 Task: Look for space in Santo Tomé, Argentina from 4th June, 2023 to 8th June, 2023 for 2 adults in price range Rs.8000 to Rs.16000. Place can be private room with 1  bedroom having 1 bed and 1 bathroom. Property type can be house, flat, guest house, hotel. Amenities needed are: heating. Booking option can be shelf check-in. Required host language is English.
Action: Mouse moved to (378, 79)
Screenshot: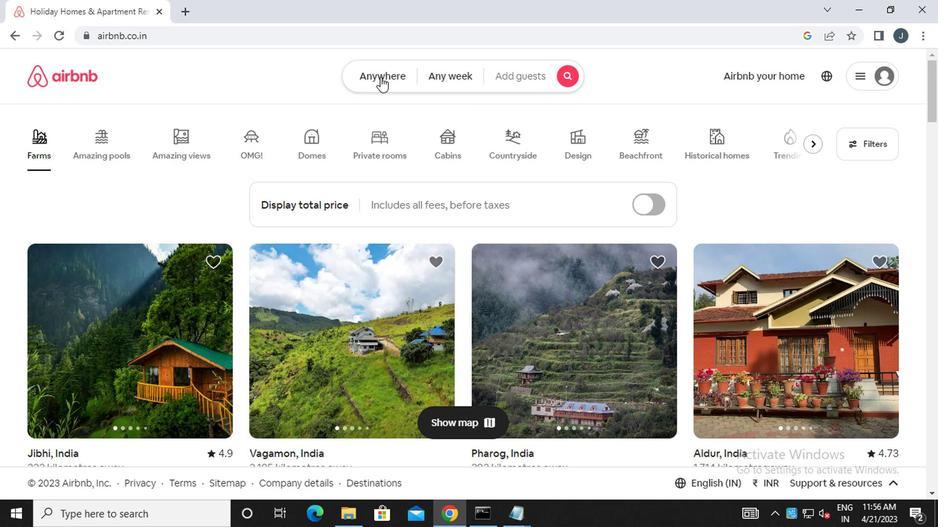 
Action: Mouse pressed left at (378, 79)
Screenshot: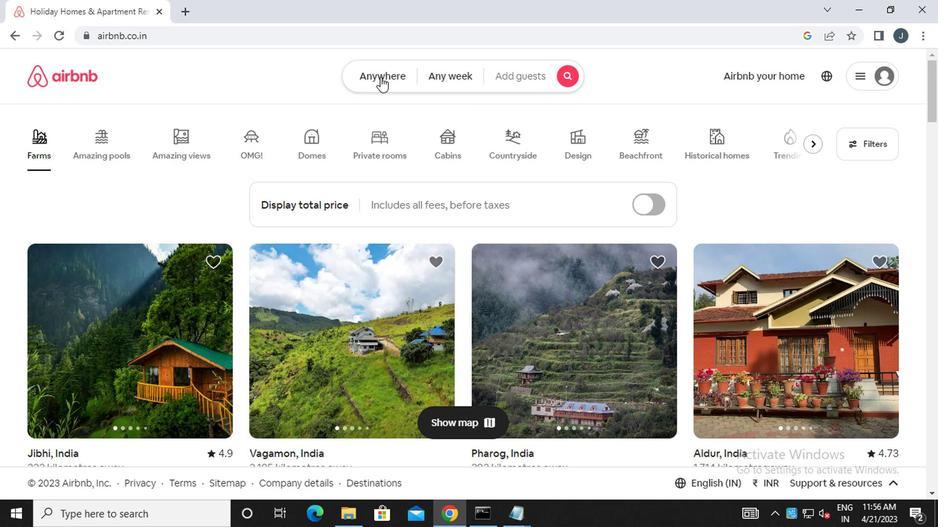 
Action: Mouse moved to (227, 136)
Screenshot: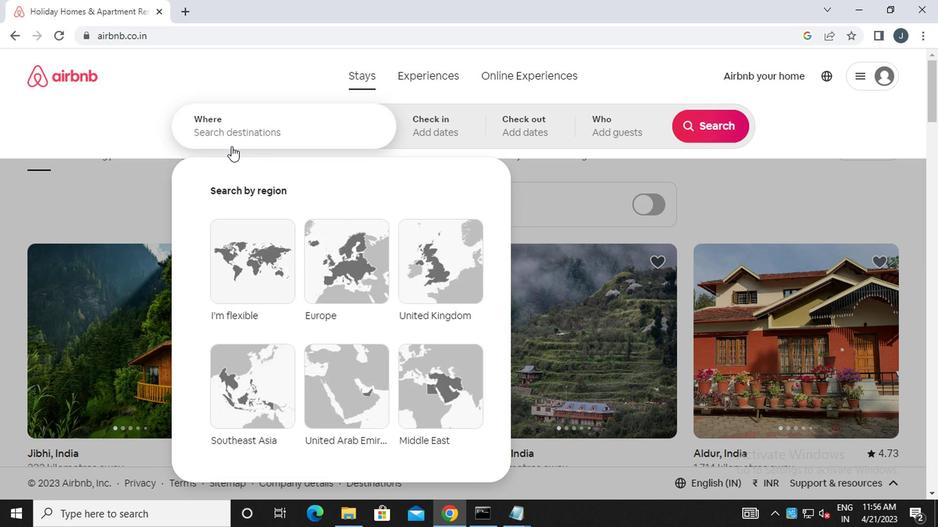 
Action: Mouse pressed left at (227, 136)
Screenshot: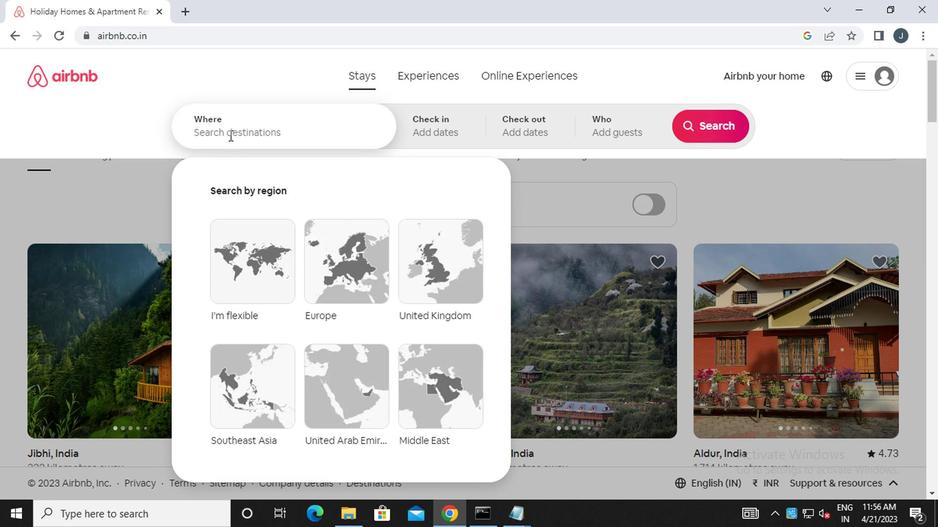 
Action: Key pressed <Key.caps_lock><Key.caps_lock>sa<Key.backspace><Key.caps_lock>anto<Key.space><Key.caps_lock>t<Key.caps_lock>ome,<Key.space><Key.caps_lock>a<Key.caps_lock>rgentina
Screenshot: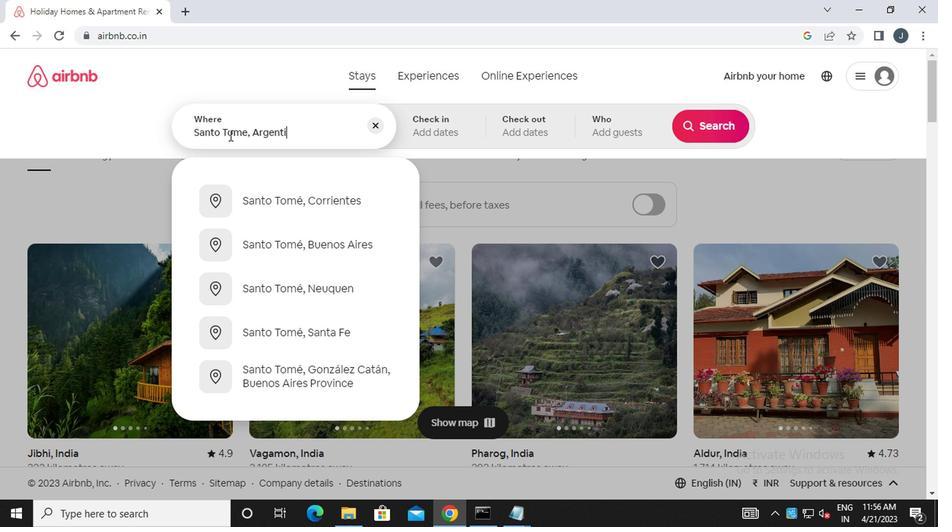 
Action: Mouse moved to (428, 136)
Screenshot: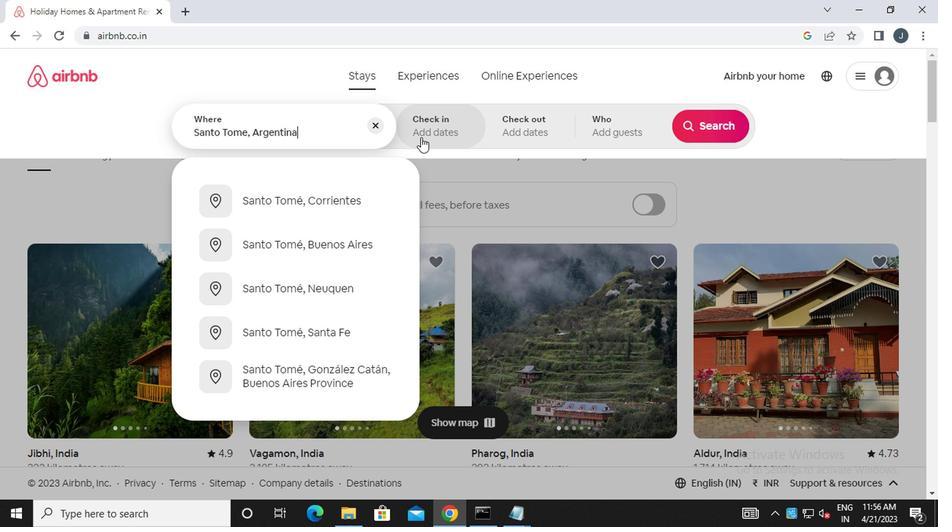 
Action: Mouse pressed left at (428, 136)
Screenshot: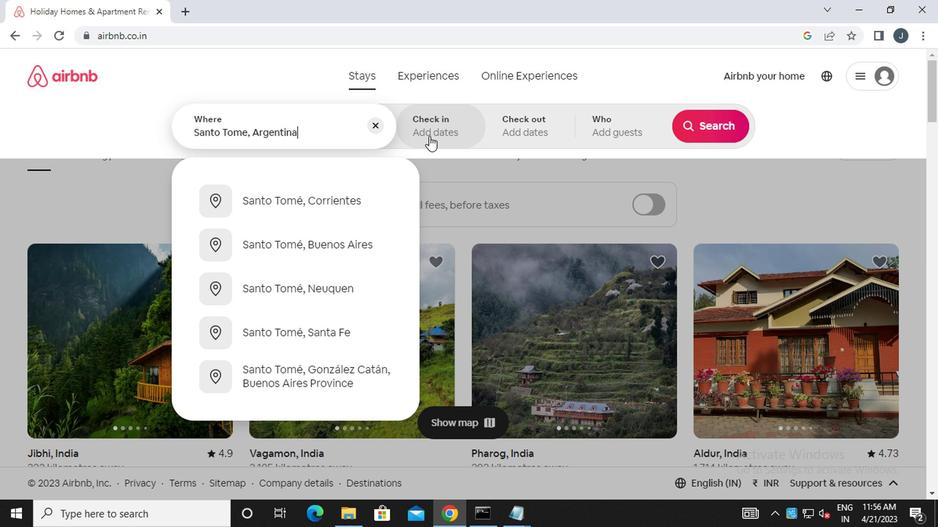 
Action: Mouse moved to (696, 239)
Screenshot: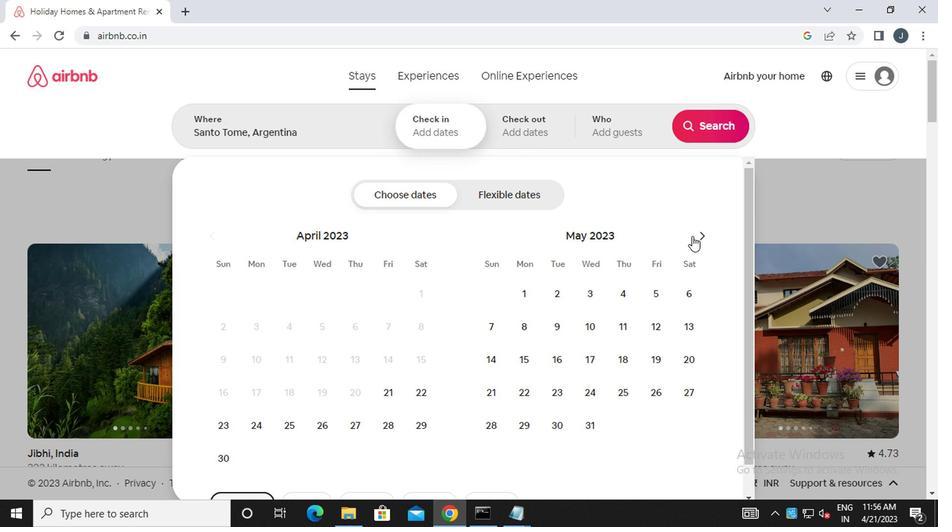 
Action: Mouse pressed left at (696, 239)
Screenshot: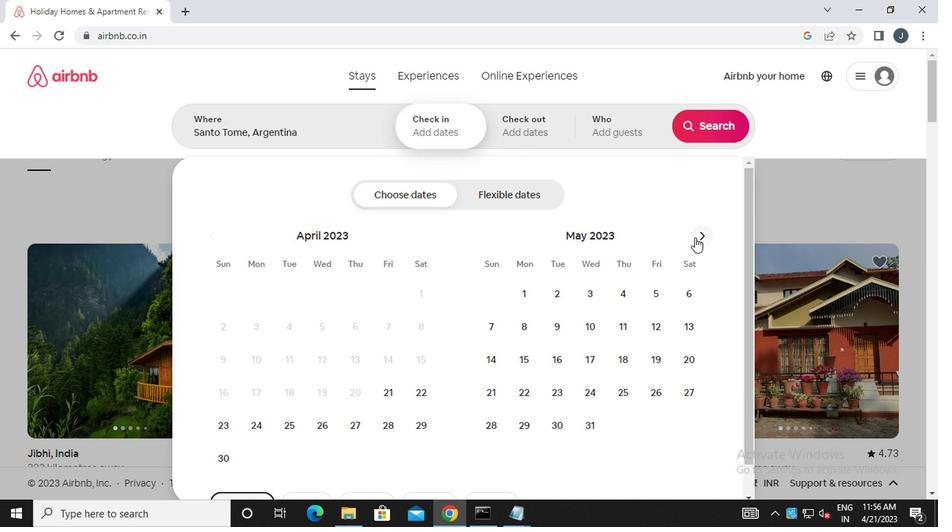 
Action: Mouse moved to (498, 328)
Screenshot: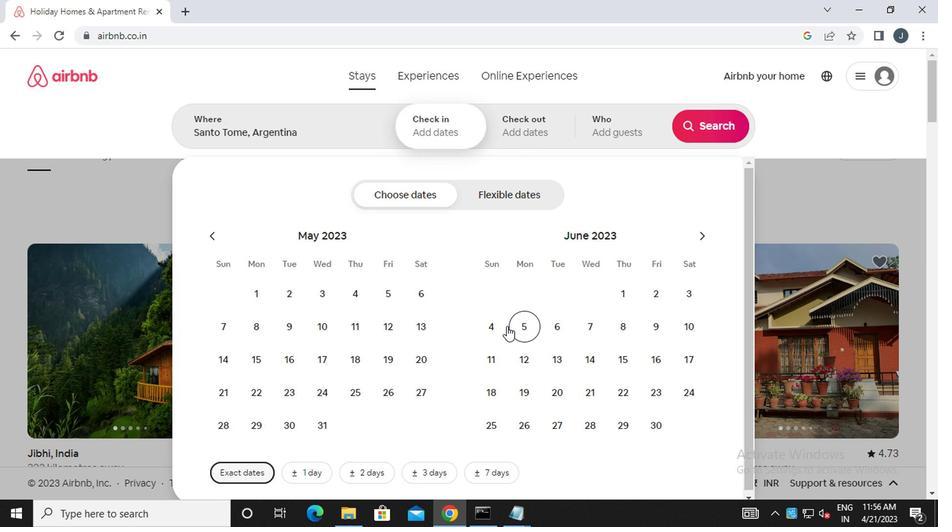 
Action: Mouse pressed left at (498, 328)
Screenshot: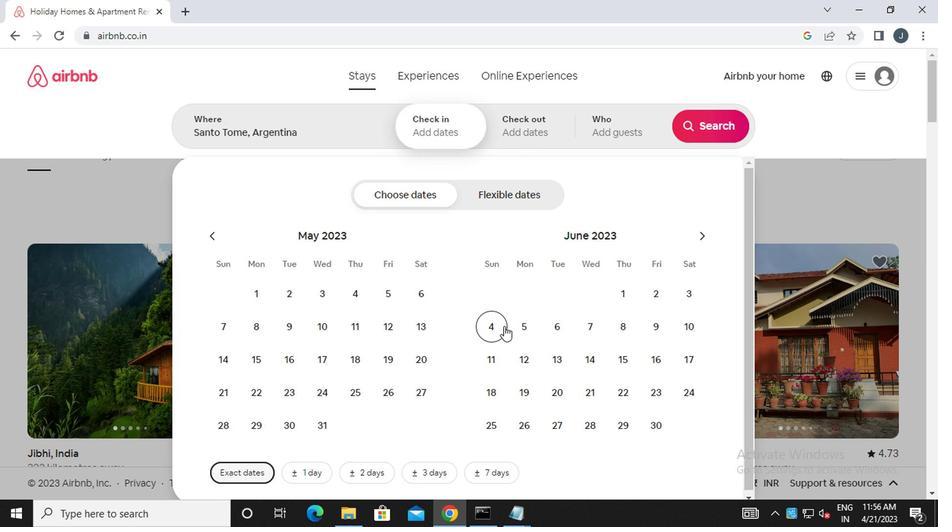 
Action: Mouse moved to (607, 335)
Screenshot: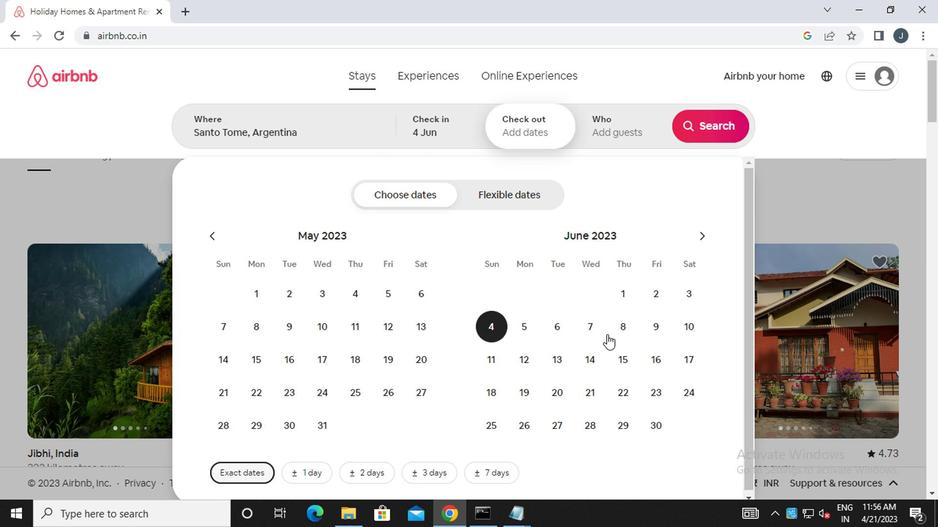
Action: Mouse pressed left at (607, 335)
Screenshot: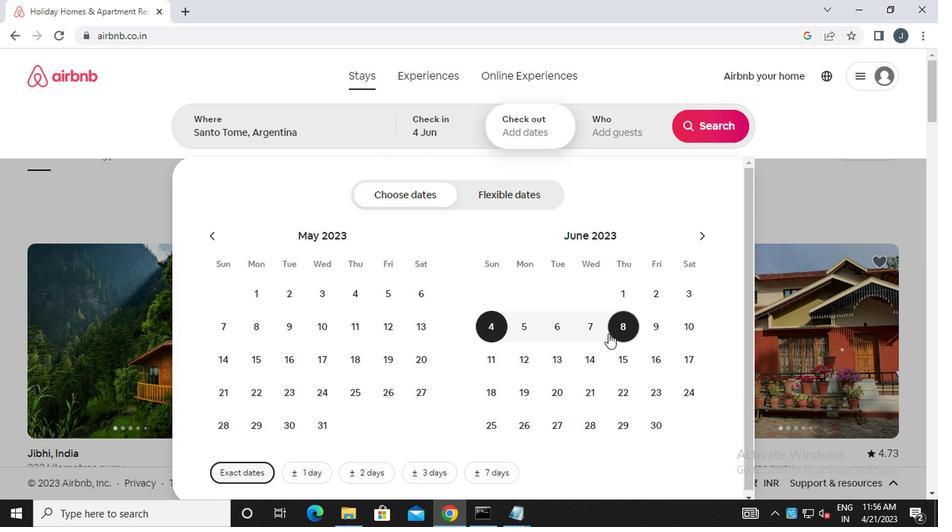 
Action: Mouse moved to (625, 138)
Screenshot: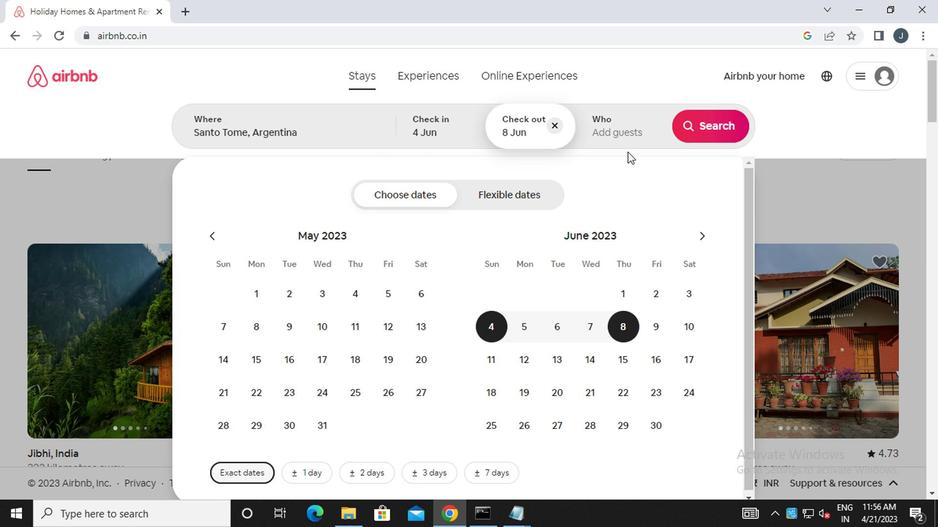 
Action: Mouse pressed left at (625, 138)
Screenshot: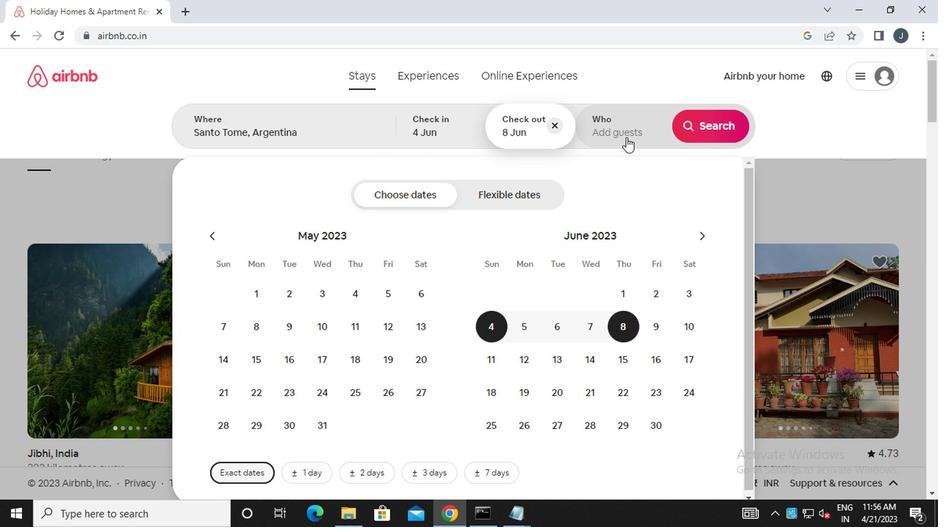 
Action: Mouse moved to (710, 203)
Screenshot: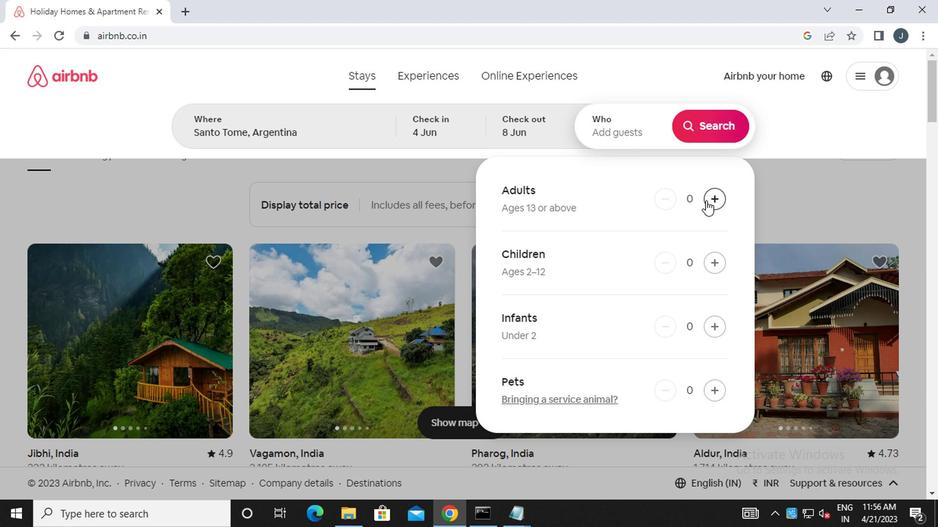 
Action: Mouse pressed left at (710, 203)
Screenshot: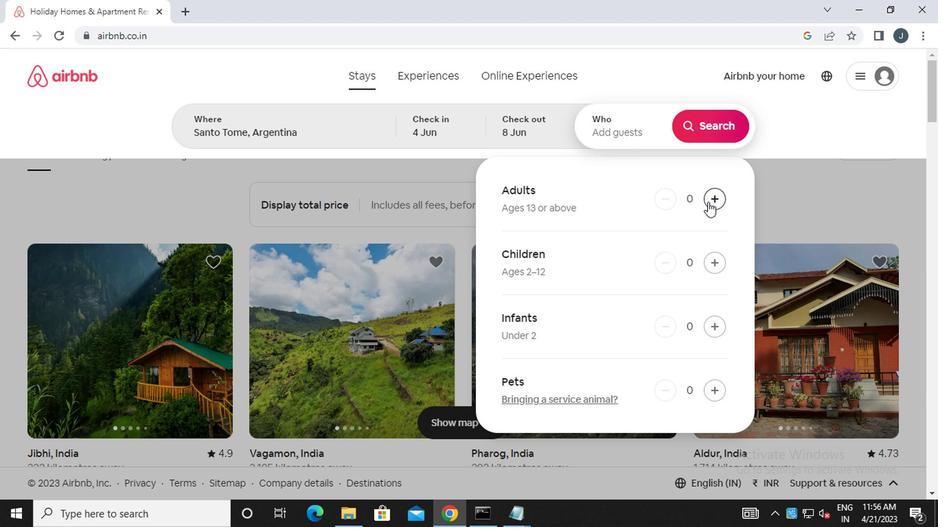 
Action: Mouse moved to (713, 204)
Screenshot: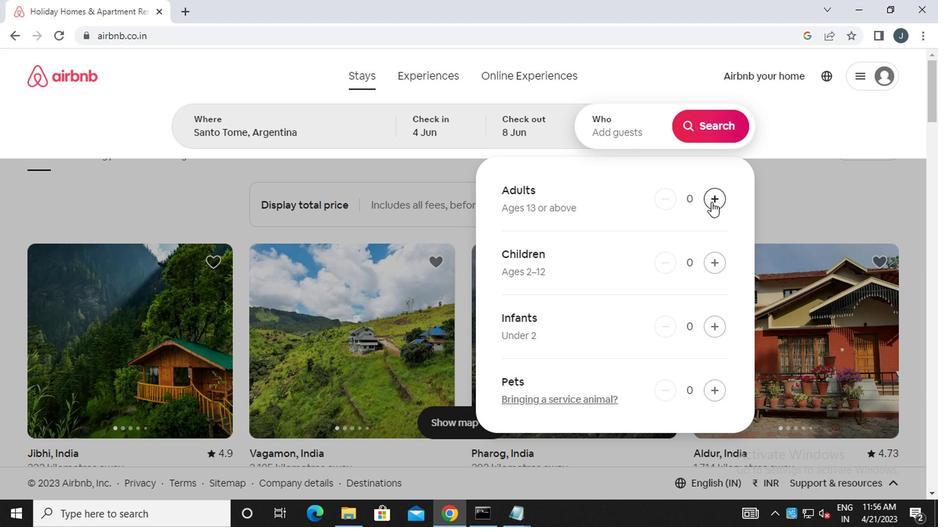 
Action: Mouse pressed left at (713, 204)
Screenshot: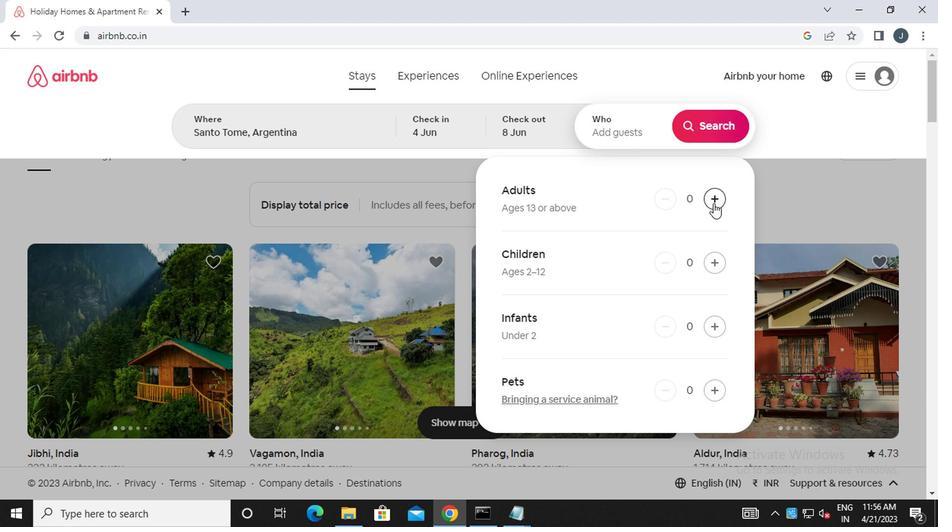 
Action: Mouse moved to (716, 130)
Screenshot: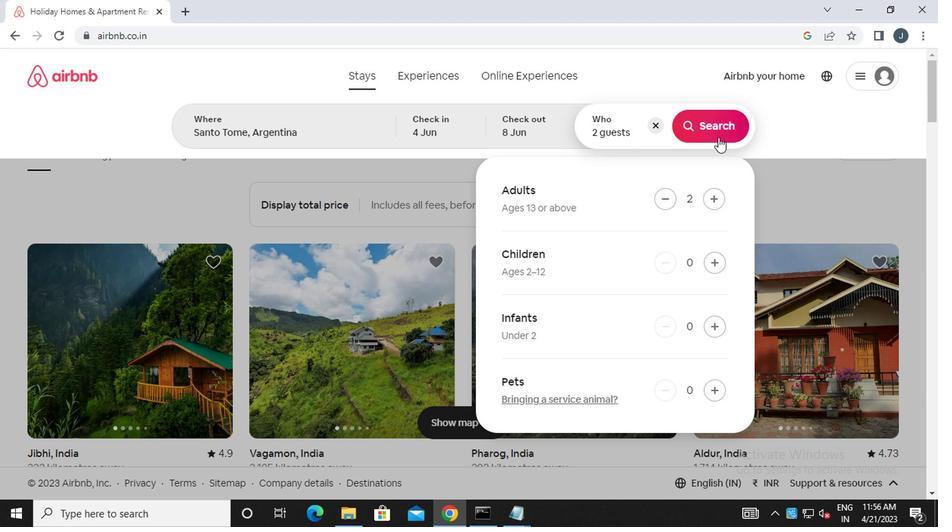 
Action: Mouse pressed left at (716, 130)
Screenshot: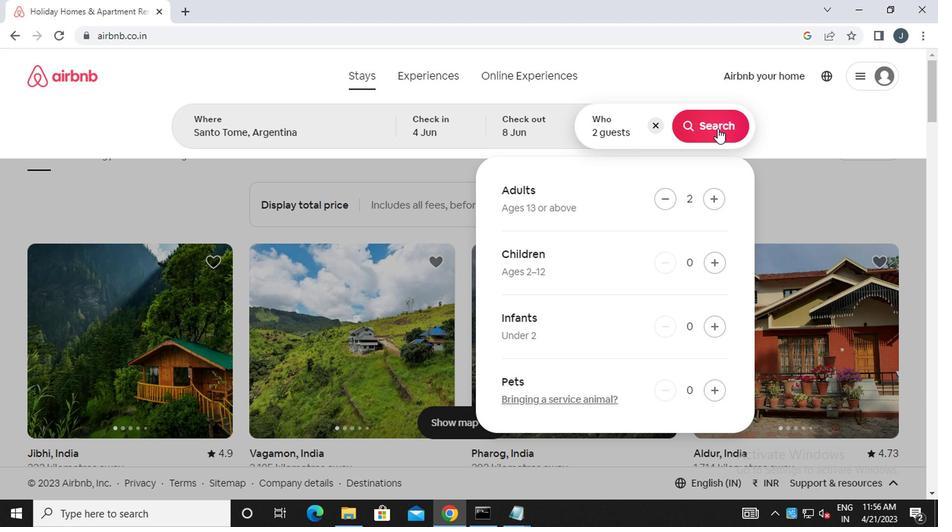 
Action: Mouse moved to (884, 134)
Screenshot: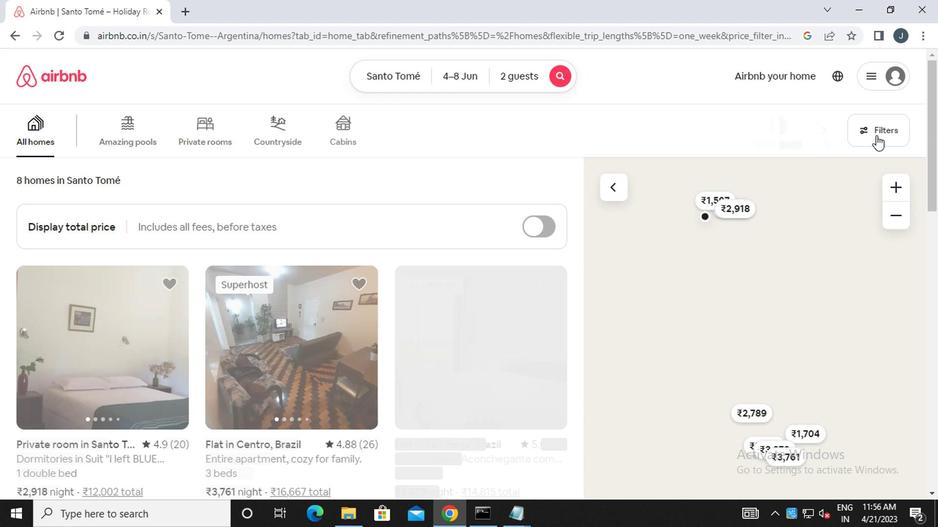 
Action: Mouse pressed left at (884, 134)
Screenshot: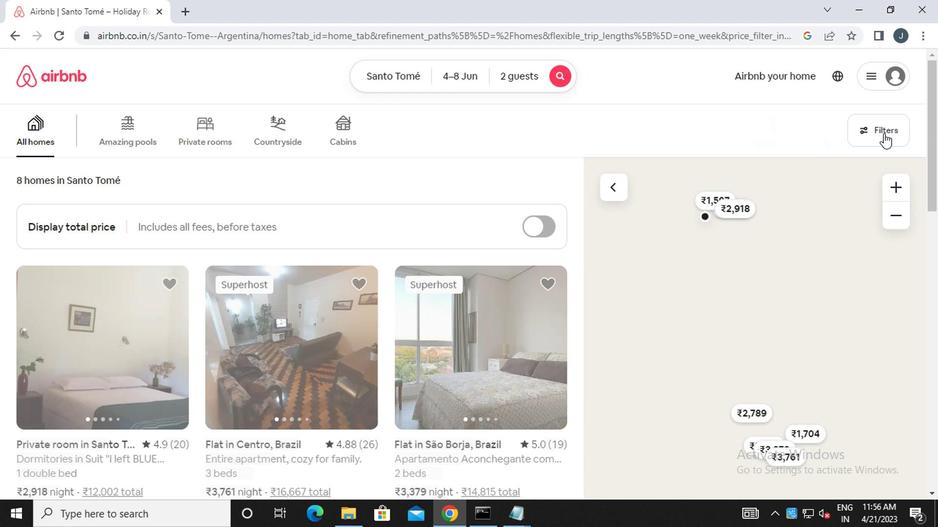
Action: Mouse moved to (303, 307)
Screenshot: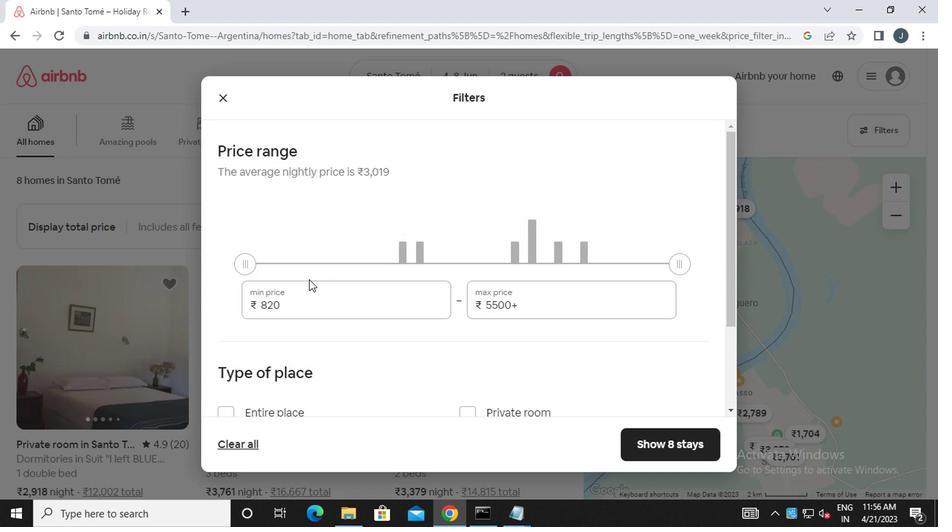 
Action: Mouse pressed left at (303, 307)
Screenshot: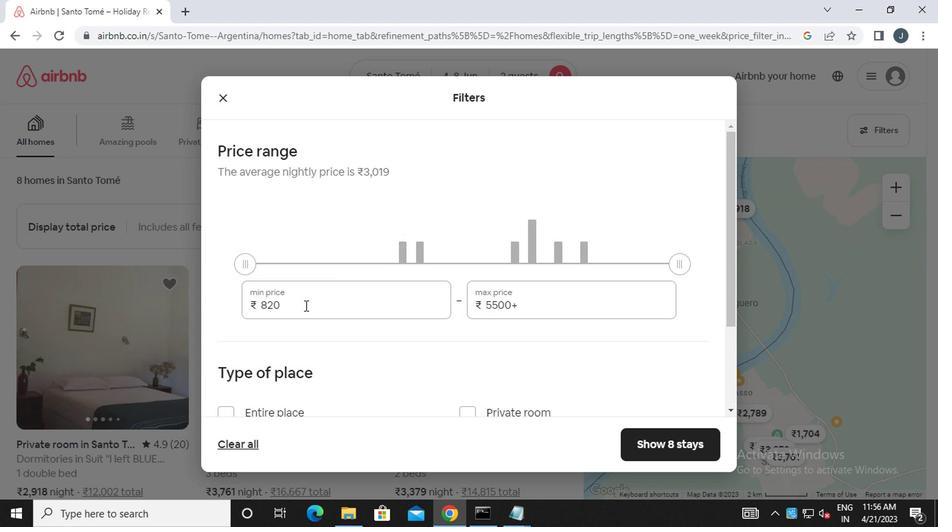 
Action: Mouse moved to (302, 307)
Screenshot: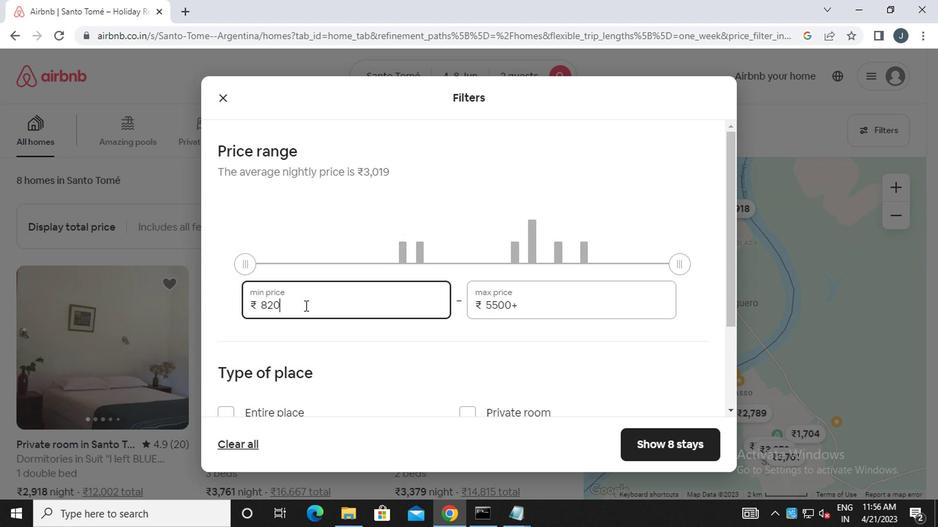 
Action: Key pressed <Key.backspace><Key.backspace><Key.backspace><Key.backspace><Key.backspace>8000
Screenshot: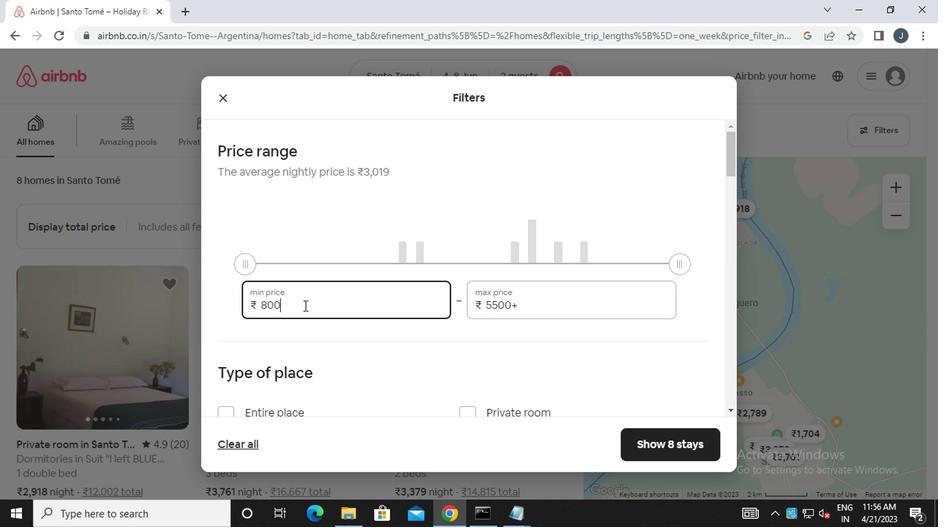 
Action: Mouse moved to (580, 305)
Screenshot: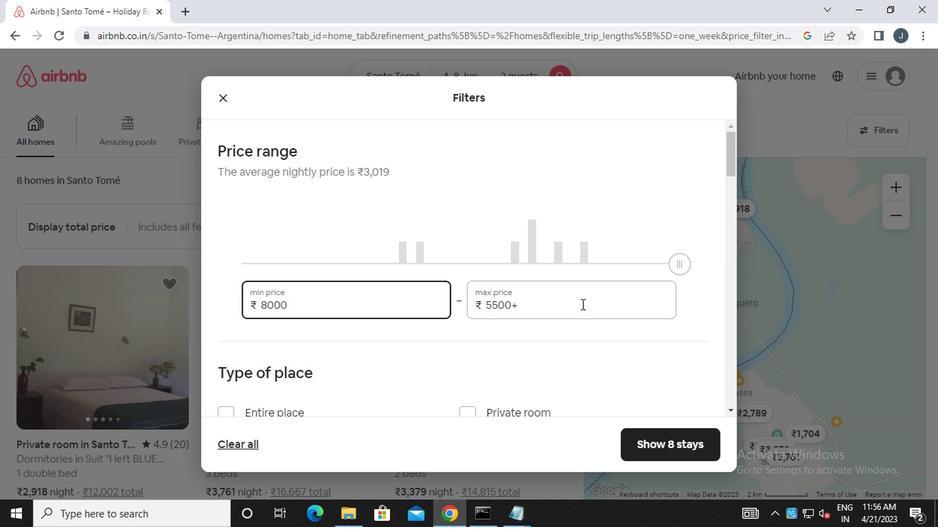 
Action: Mouse pressed left at (580, 305)
Screenshot: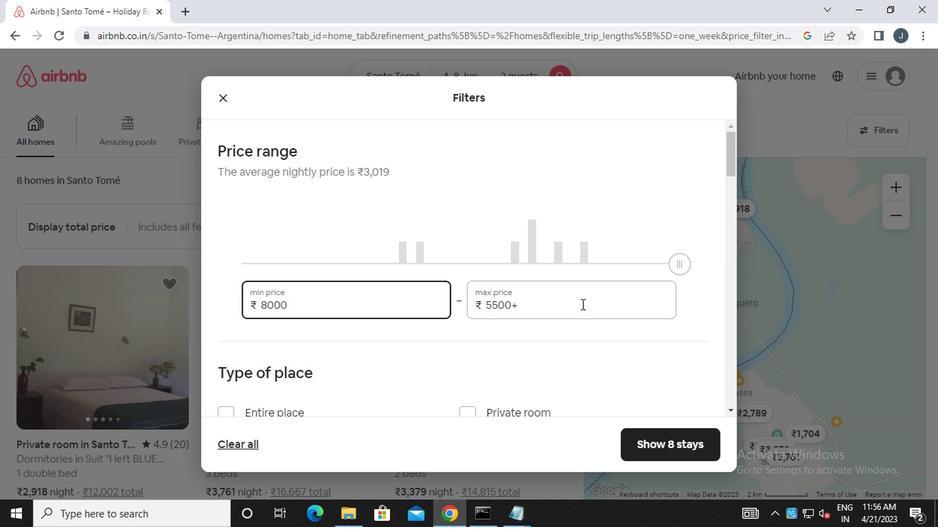 
Action: Mouse moved to (537, 253)
Screenshot: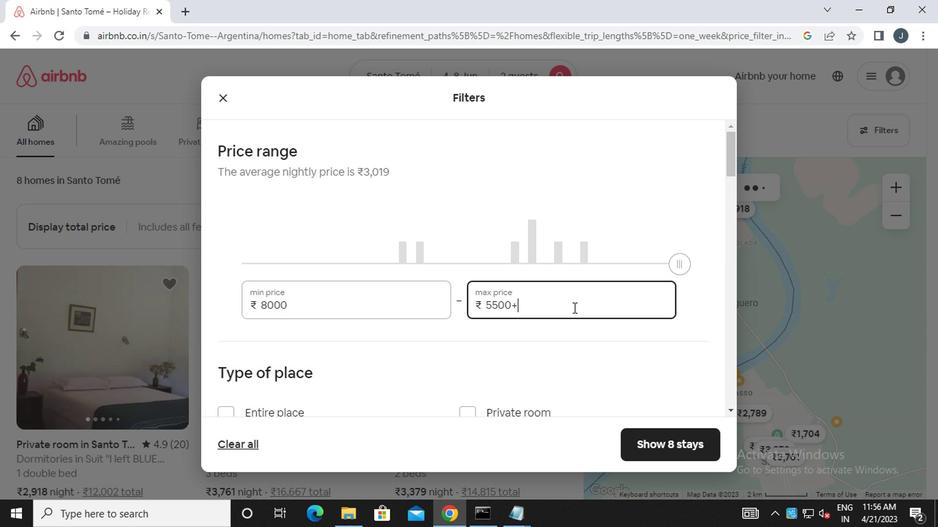 
Action: Key pressed <Key.backspace><Key.backspace><Key.backspace><Key.backspace><Key.backspace><Key.backspace><Key.backspace><Key.backspace><Key.backspace><Key.backspace><Key.backspace>16000
Screenshot: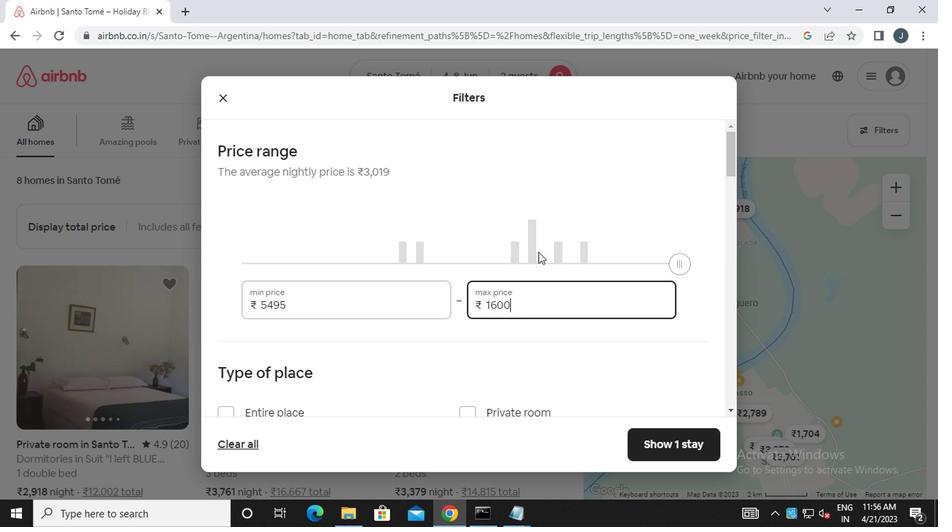 
Action: Mouse moved to (499, 248)
Screenshot: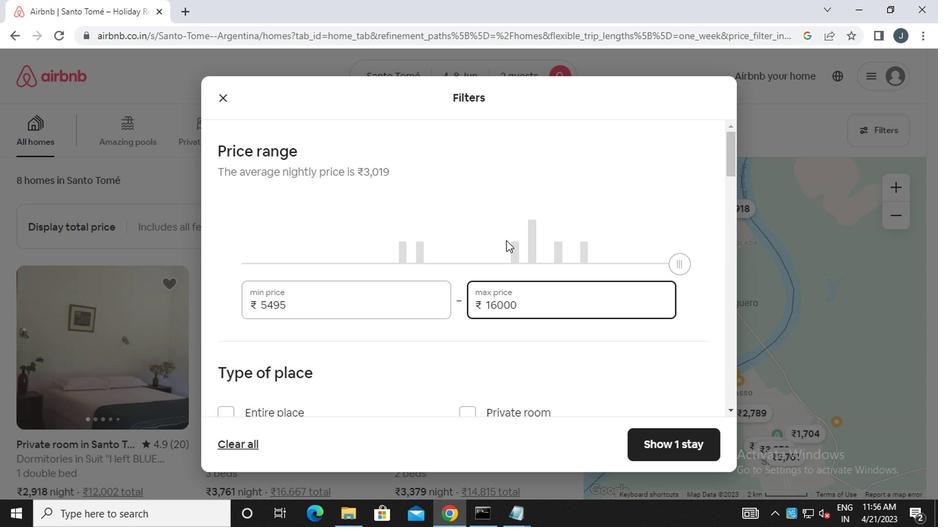 
Action: Mouse scrolled (499, 247) with delta (0, 0)
Screenshot: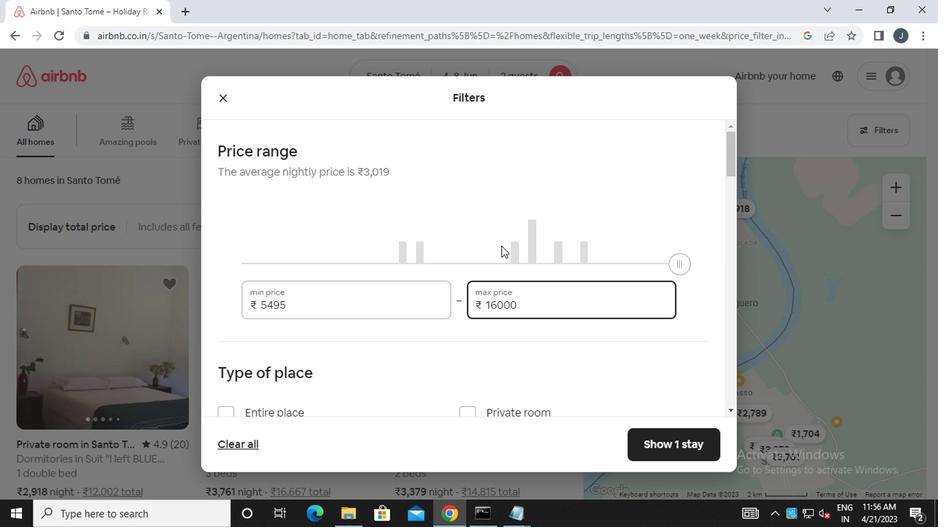 
Action: Mouse moved to (499, 248)
Screenshot: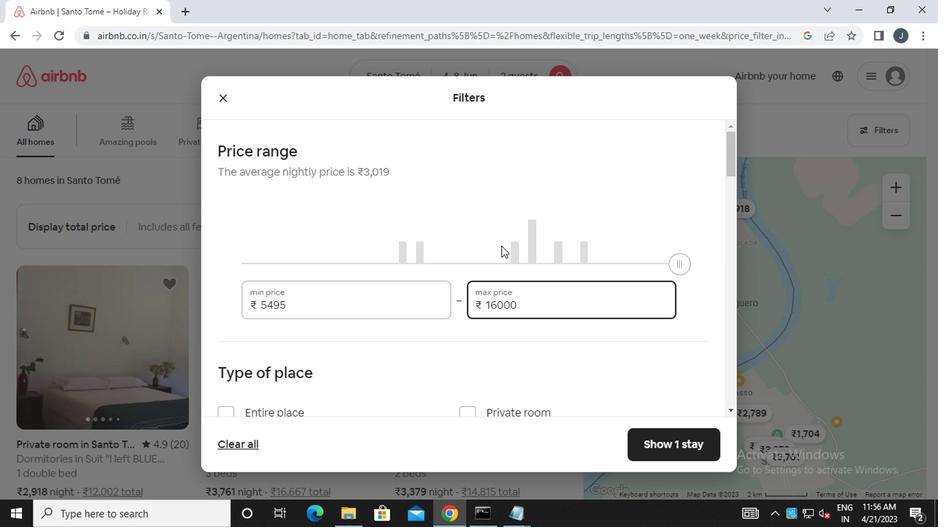 
Action: Mouse scrolled (499, 247) with delta (0, 0)
Screenshot: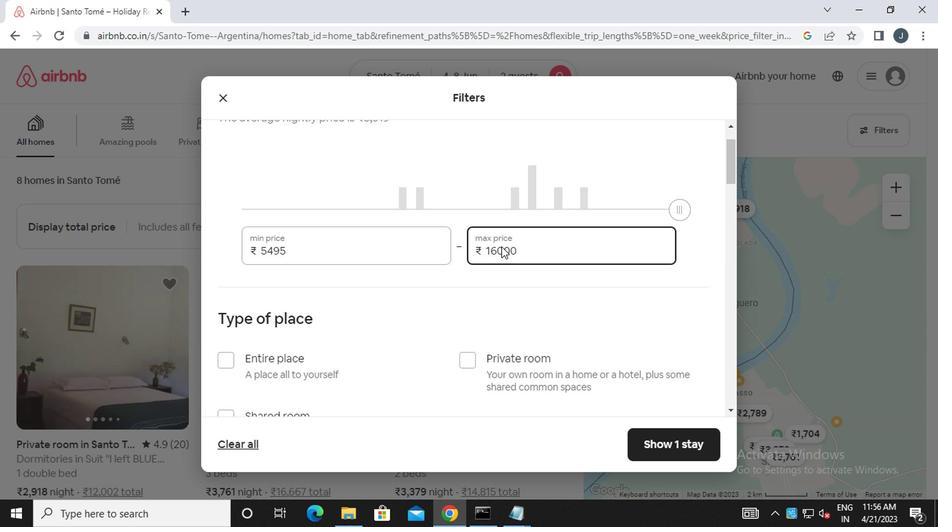 
Action: Mouse scrolled (499, 247) with delta (0, 0)
Screenshot: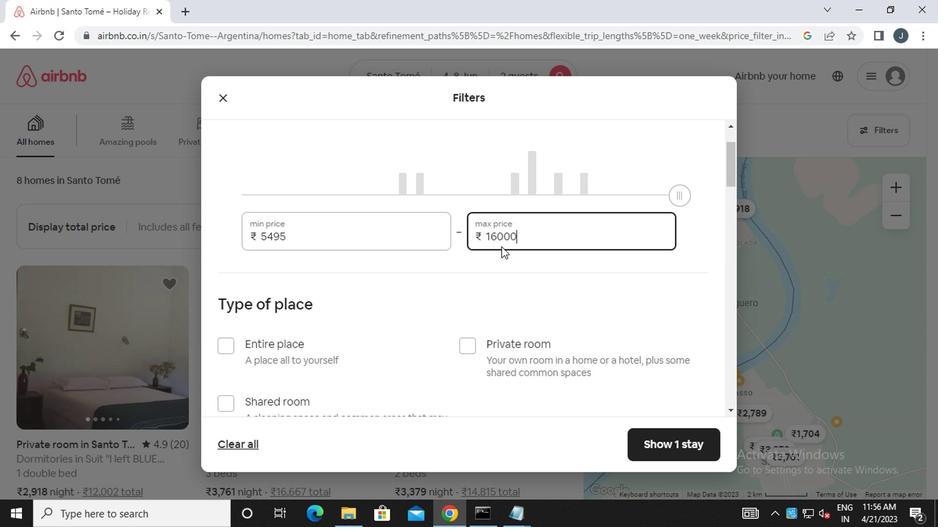 
Action: Mouse moved to (486, 215)
Screenshot: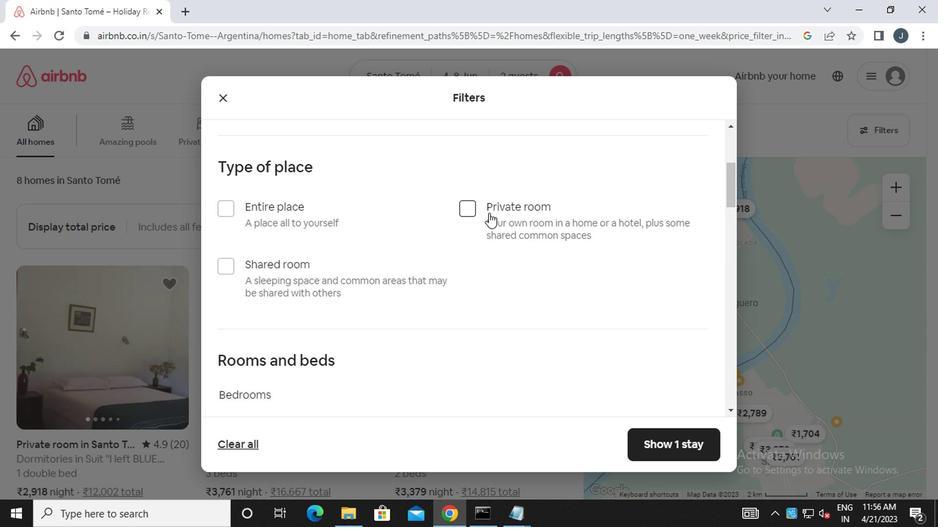
Action: Mouse pressed left at (486, 215)
Screenshot: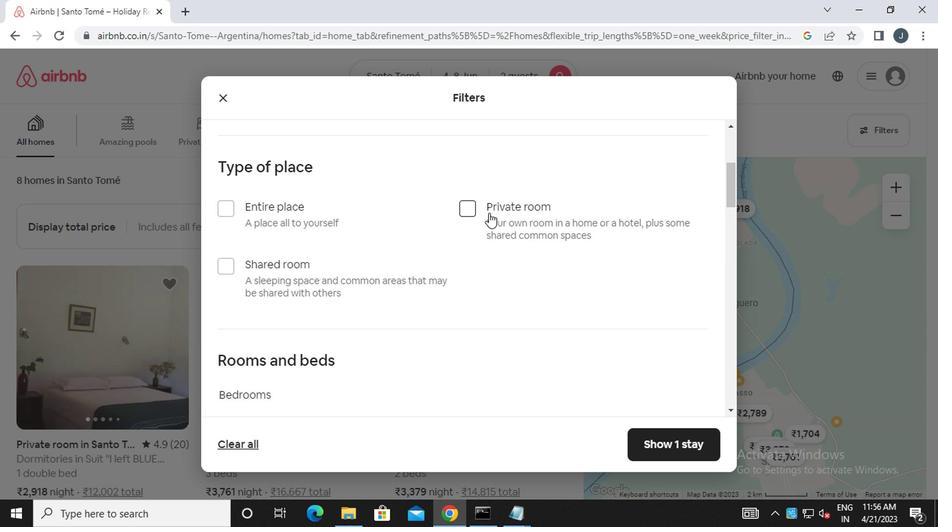 
Action: Mouse moved to (303, 278)
Screenshot: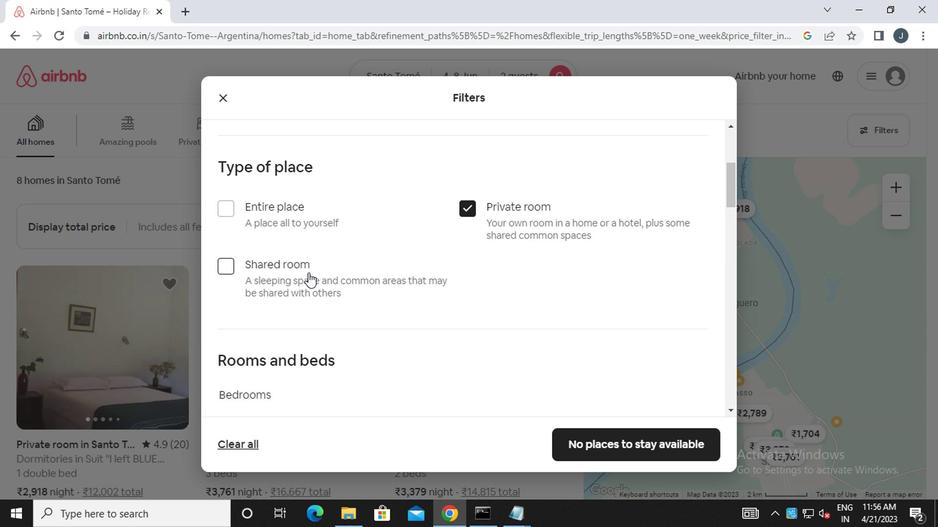 
Action: Mouse scrolled (303, 278) with delta (0, 0)
Screenshot: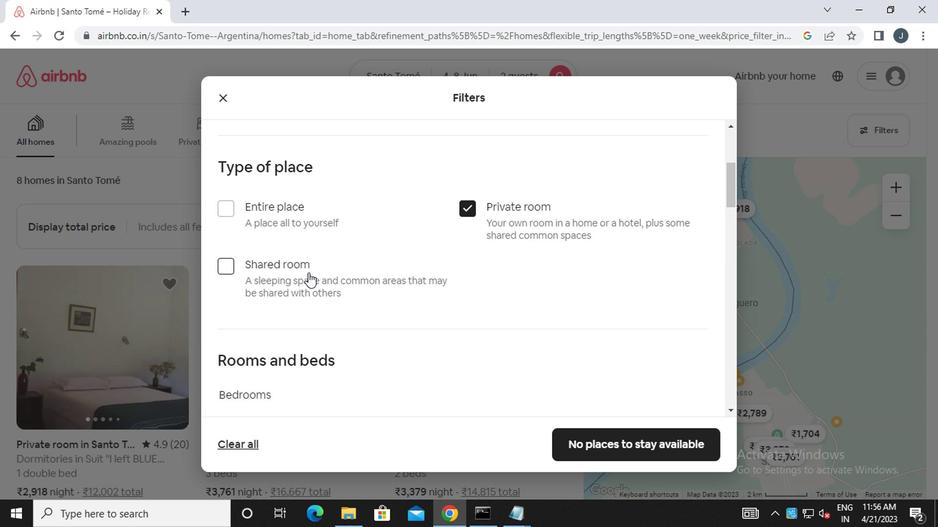 
Action: Mouse moved to (303, 280)
Screenshot: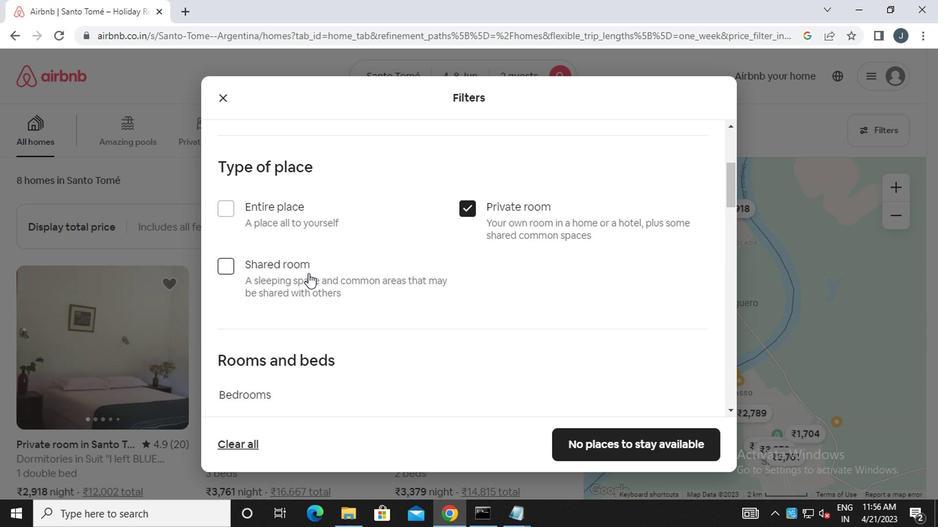 
Action: Mouse scrolled (303, 280) with delta (0, 0)
Screenshot: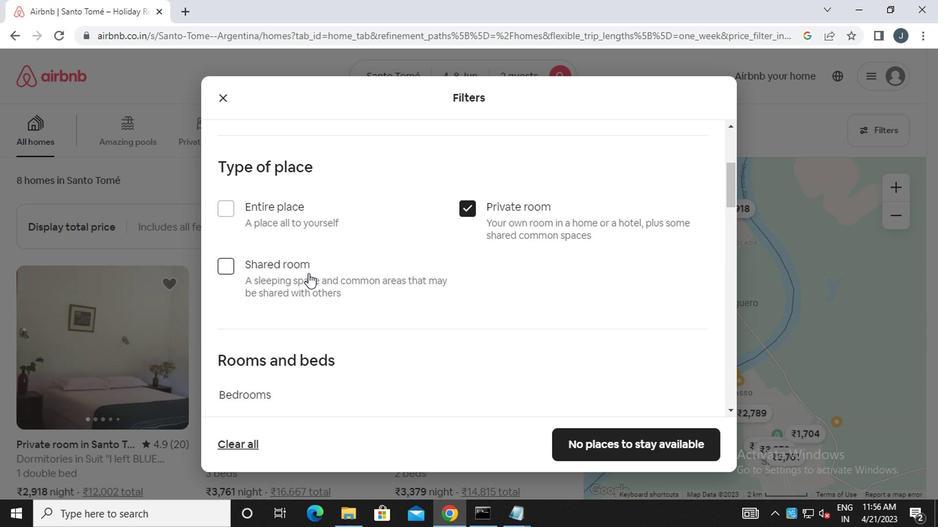 
Action: Mouse moved to (303, 280)
Screenshot: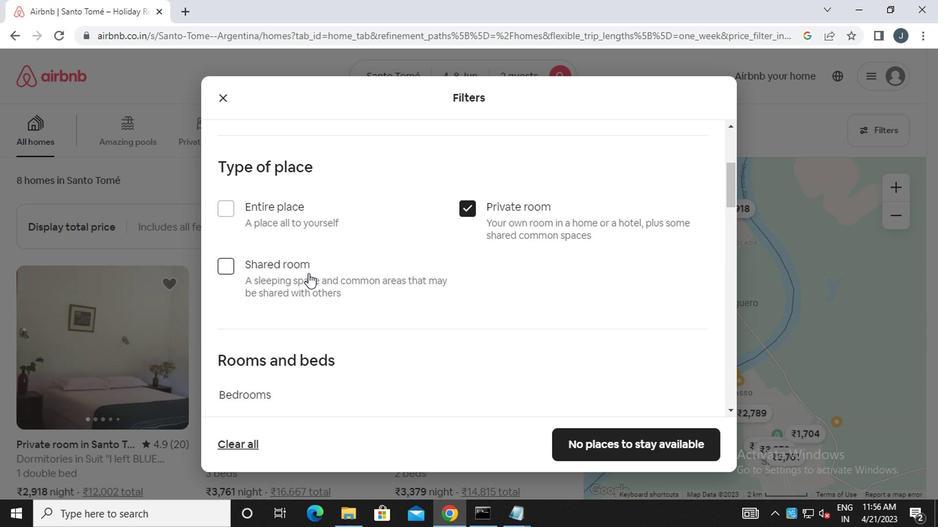 
Action: Mouse scrolled (303, 280) with delta (0, 0)
Screenshot: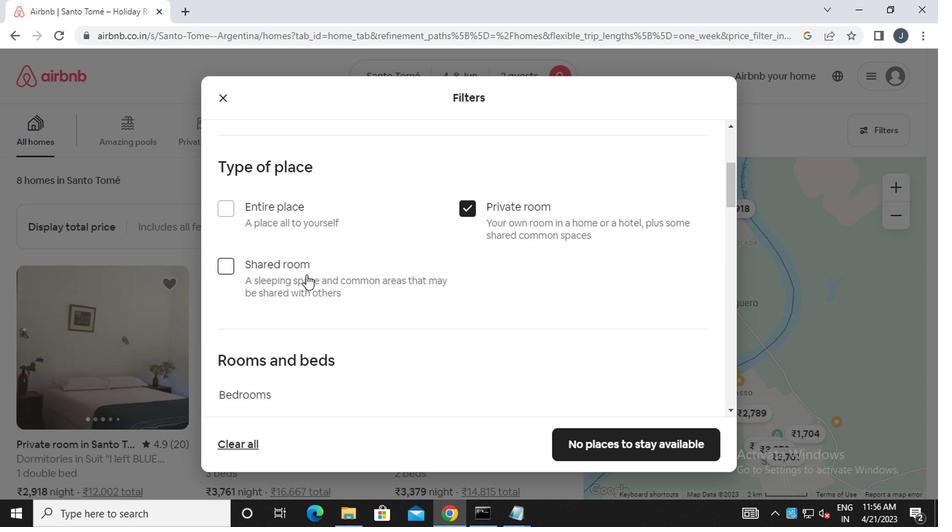 
Action: Mouse moved to (299, 222)
Screenshot: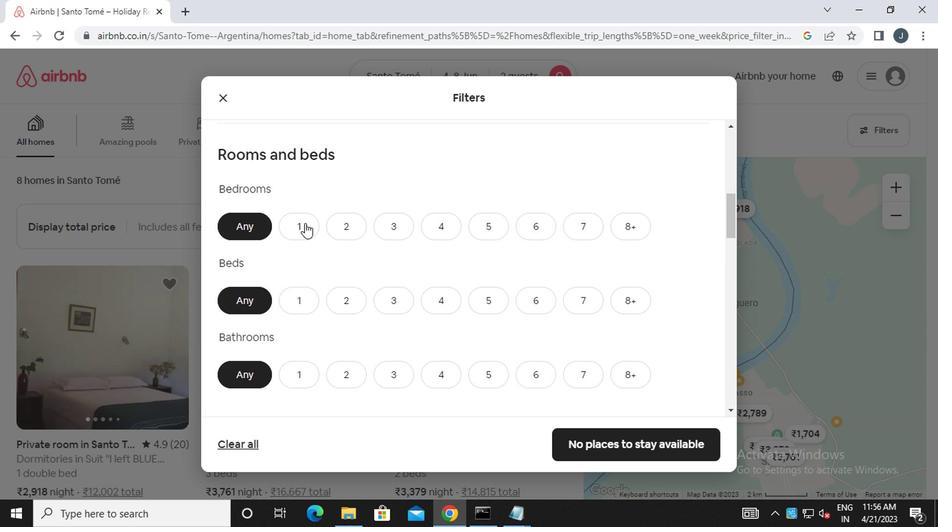 
Action: Mouse pressed left at (299, 222)
Screenshot: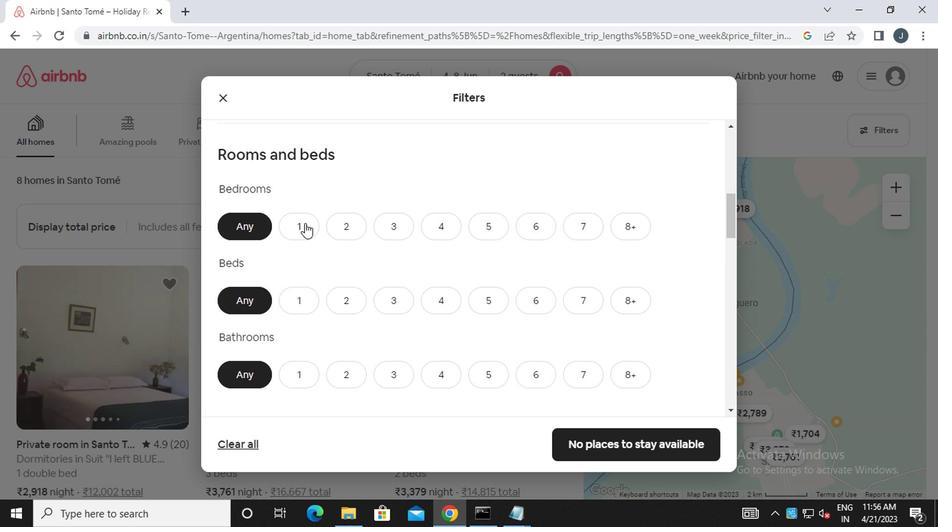 
Action: Mouse moved to (303, 295)
Screenshot: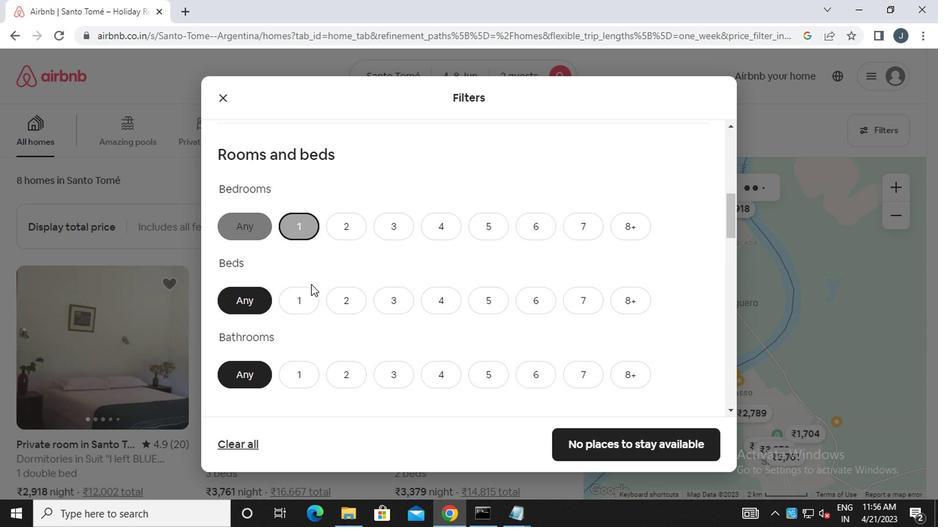 
Action: Mouse pressed left at (303, 295)
Screenshot: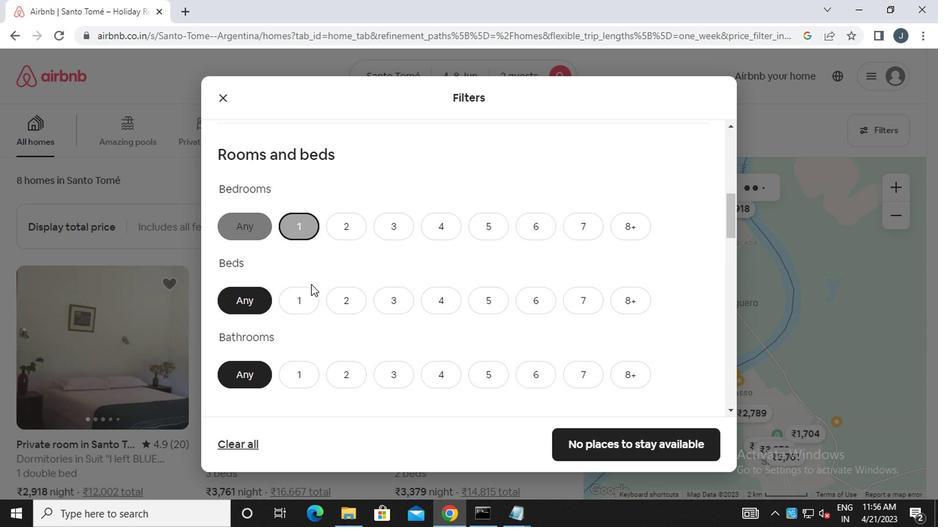 
Action: Mouse moved to (294, 374)
Screenshot: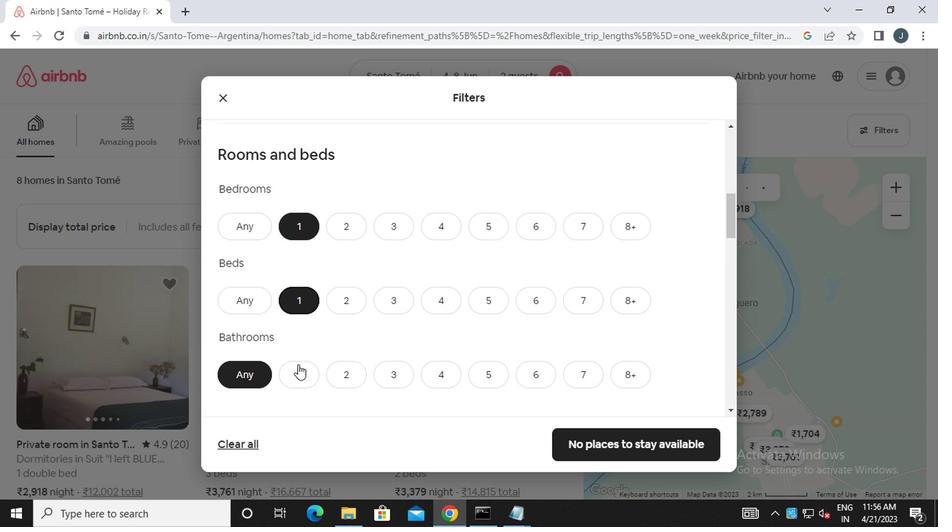 
Action: Mouse pressed left at (294, 374)
Screenshot: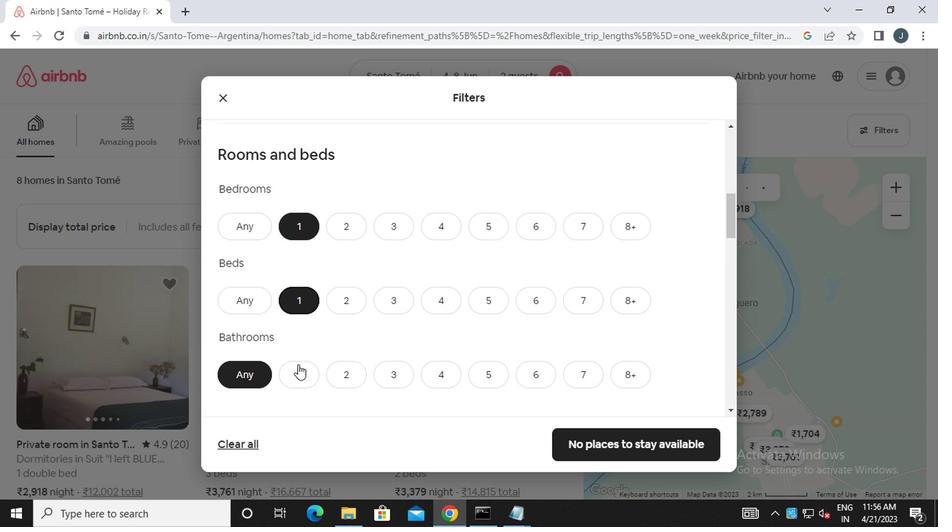 
Action: Mouse moved to (291, 372)
Screenshot: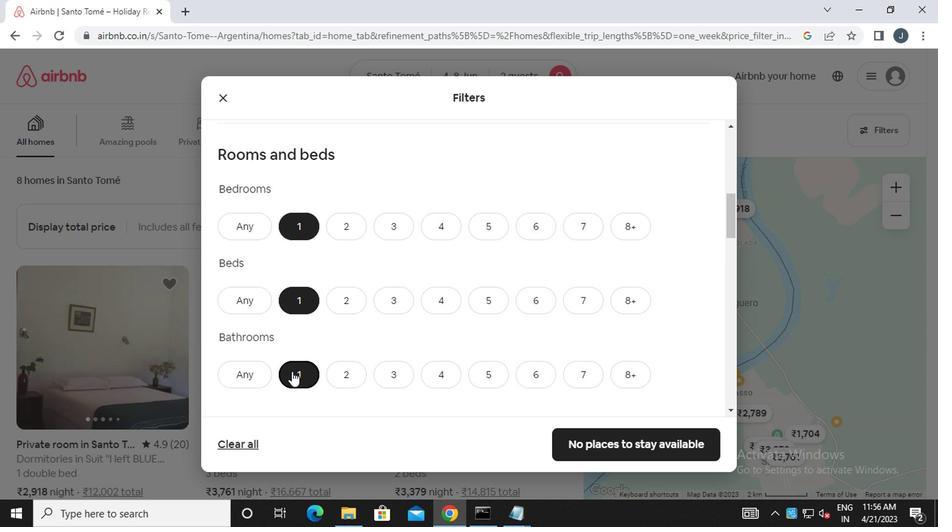
Action: Mouse scrolled (291, 371) with delta (0, 0)
Screenshot: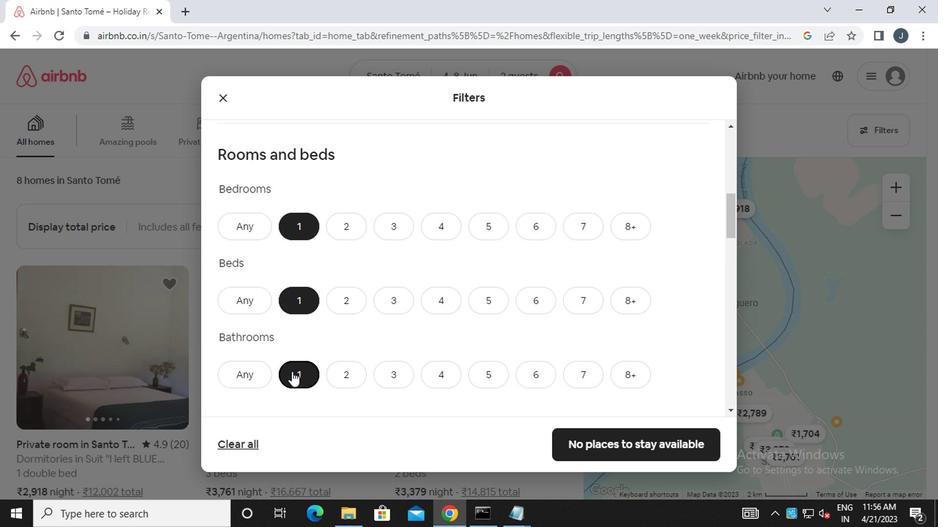 
Action: Mouse moved to (291, 372)
Screenshot: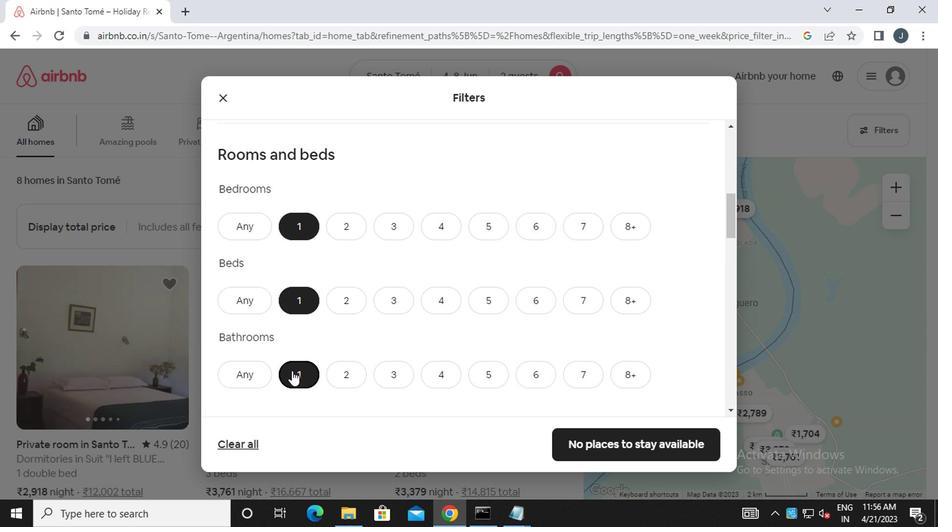 
Action: Mouse scrolled (291, 371) with delta (0, 0)
Screenshot: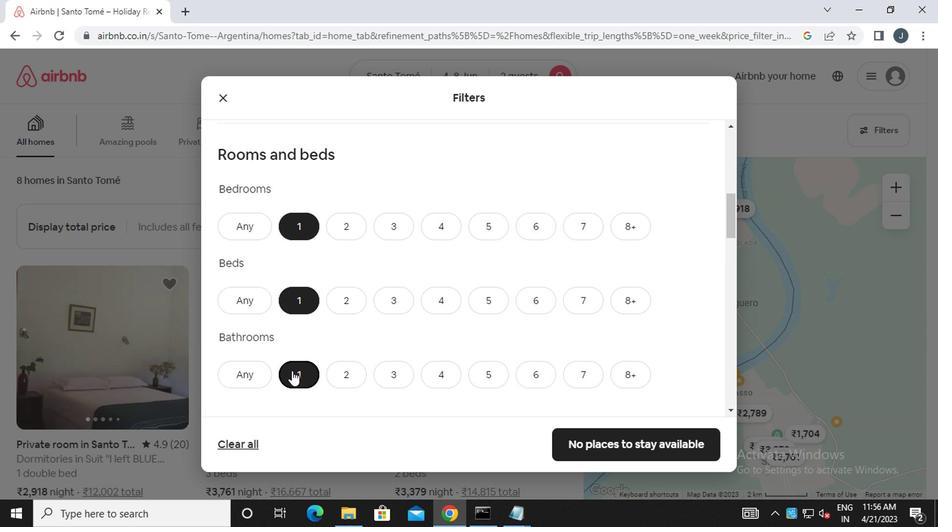 
Action: Mouse moved to (289, 371)
Screenshot: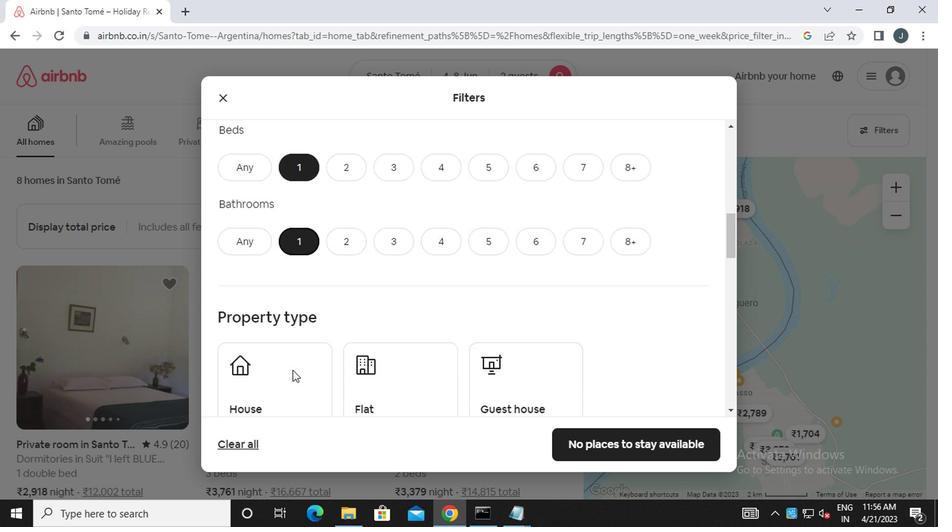 
Action: Mouse scrolled (289, 370) with delta (0, 0)
Screenshot: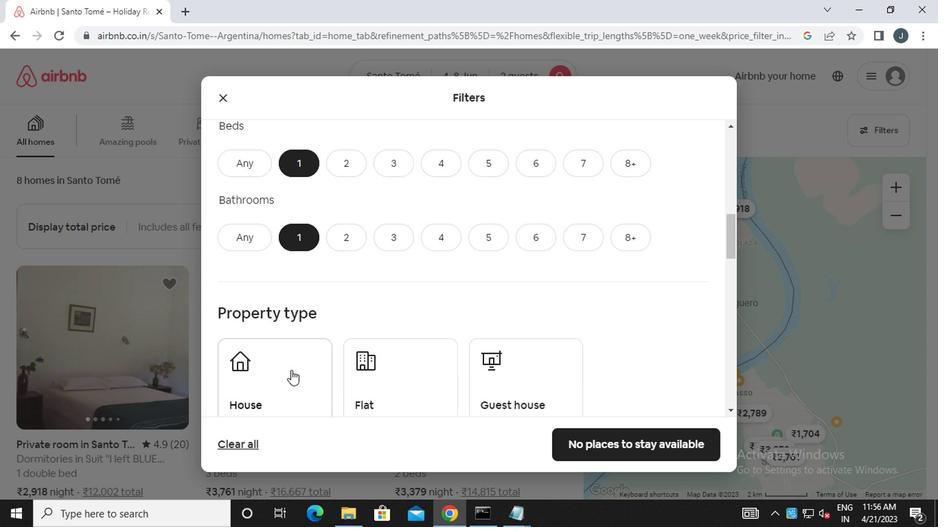 
Action: Mouse moved to (289, 369)
Screenshot: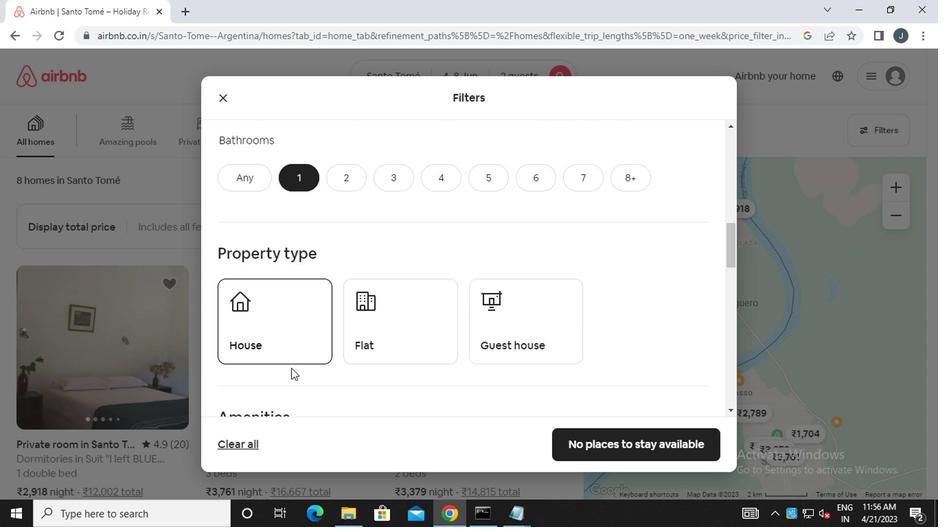 
Action: Mouse scrolled (289, 368) with delta (0, 0)
Screenshot: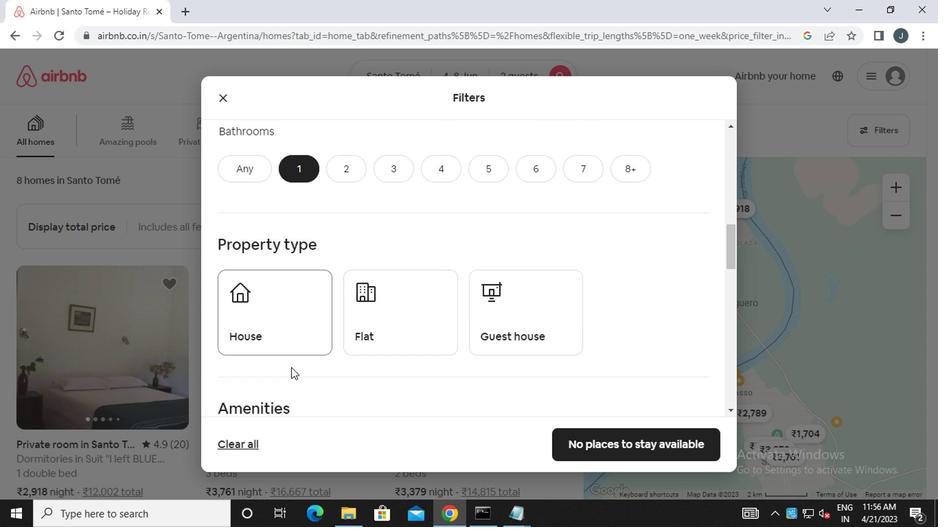 
Action: Mouse moved to (263, 266)
Screenshot: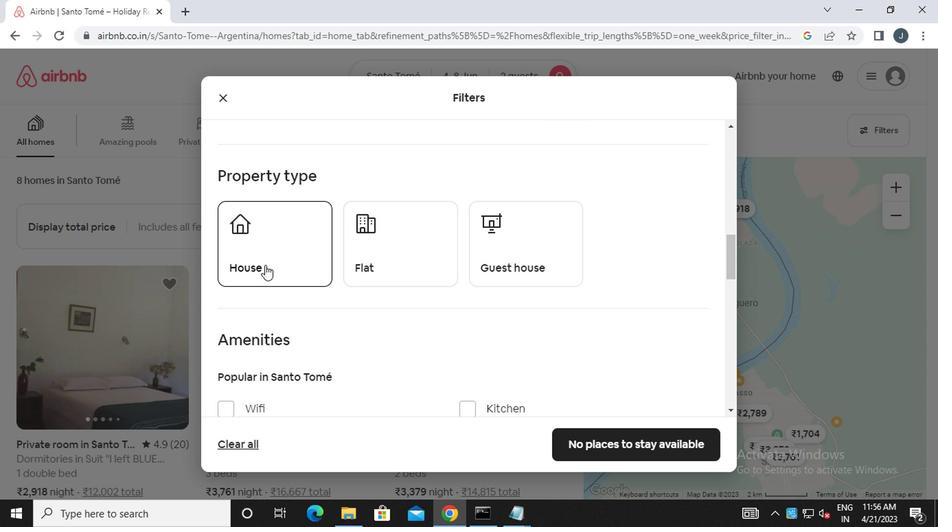 
Action: Mouse pressed left at (263, 266)
Screenshot: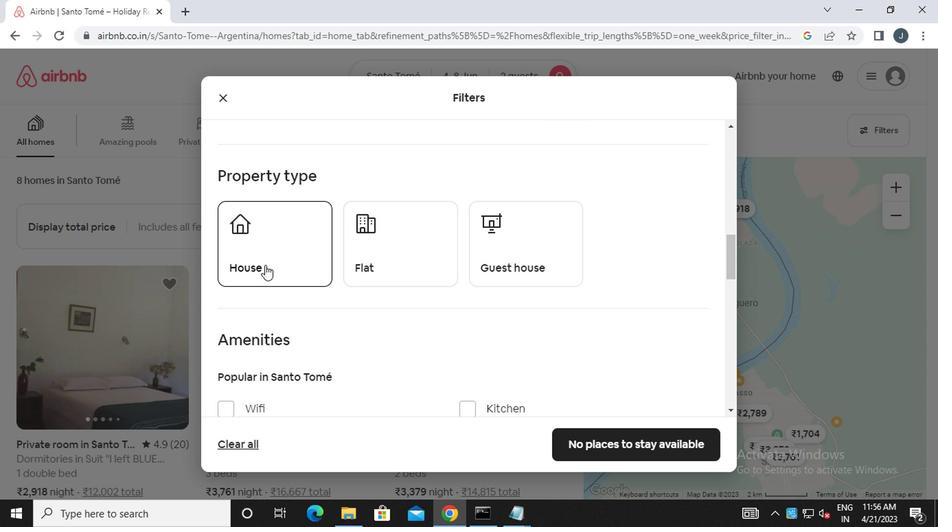 
Action: Mouse moved to (393, 272)
Screenshot: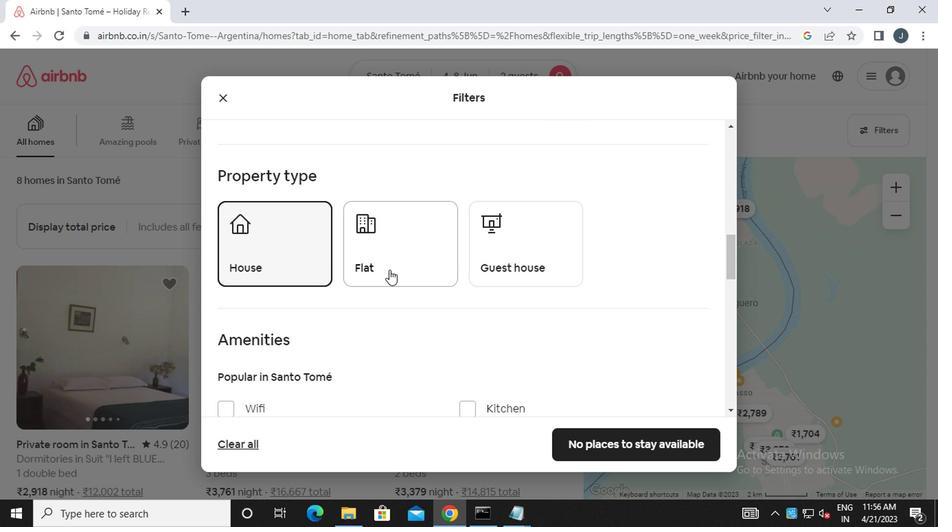 
Action: Mouse pressed left at (393, 272)
Screenshot: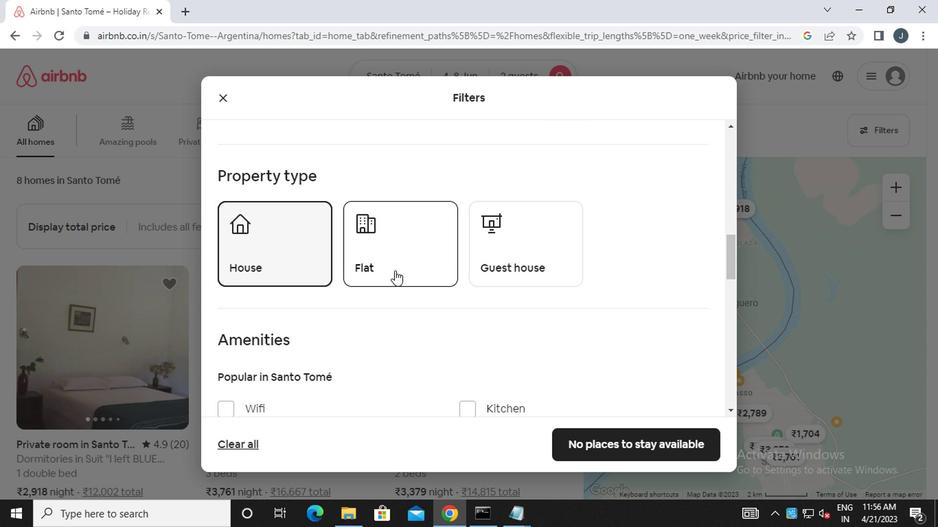 
Action: Mouse moved to (519, 270)
Screenshot: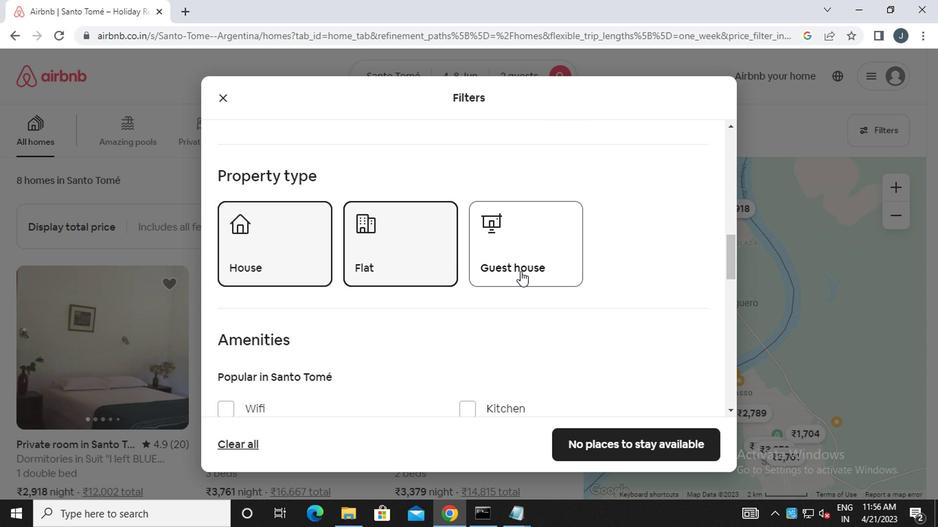 
Action: Mouse pressed left at (519, 270)
Screenshot: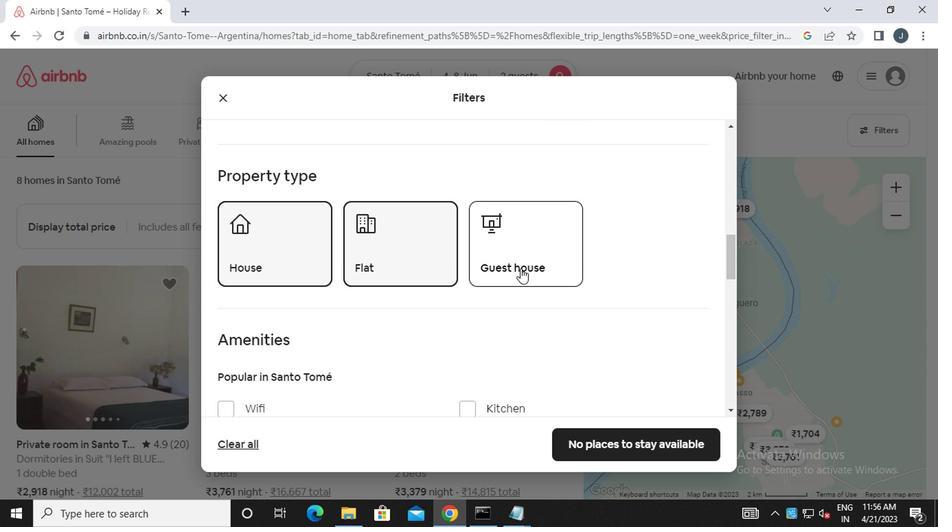 
Action: Mouse moved to (517, 270)
Screenshot: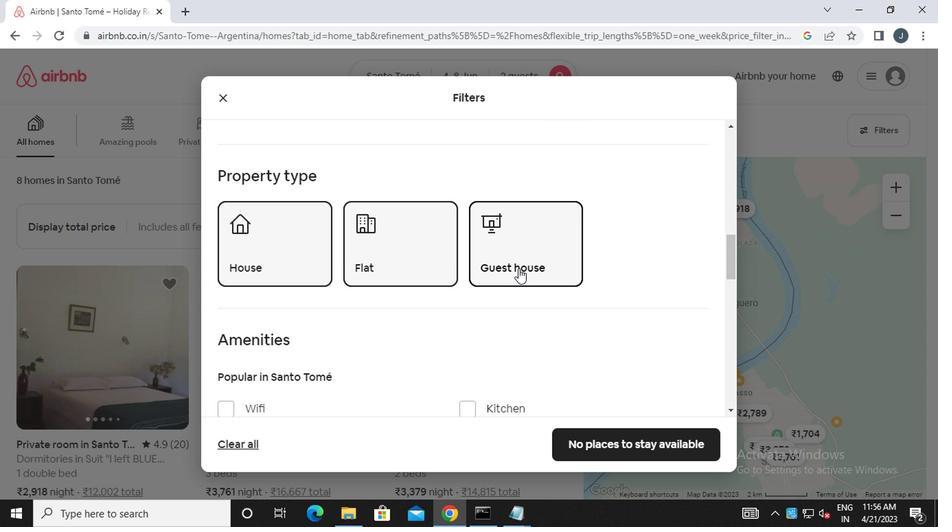 
Action: Mouse scrolled (517, 269) with delta (0, 0)
Screenshot: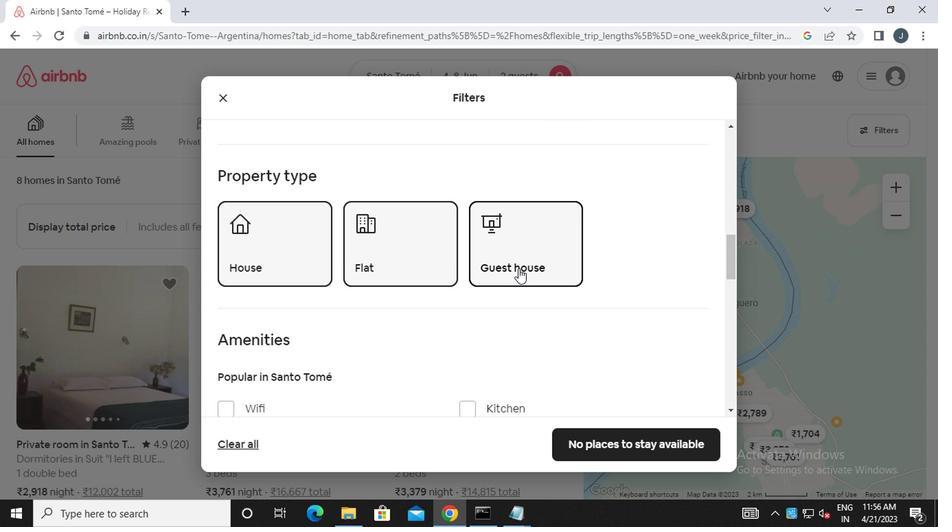 
Action: Mouse moved to (517, 270)
Screenshot: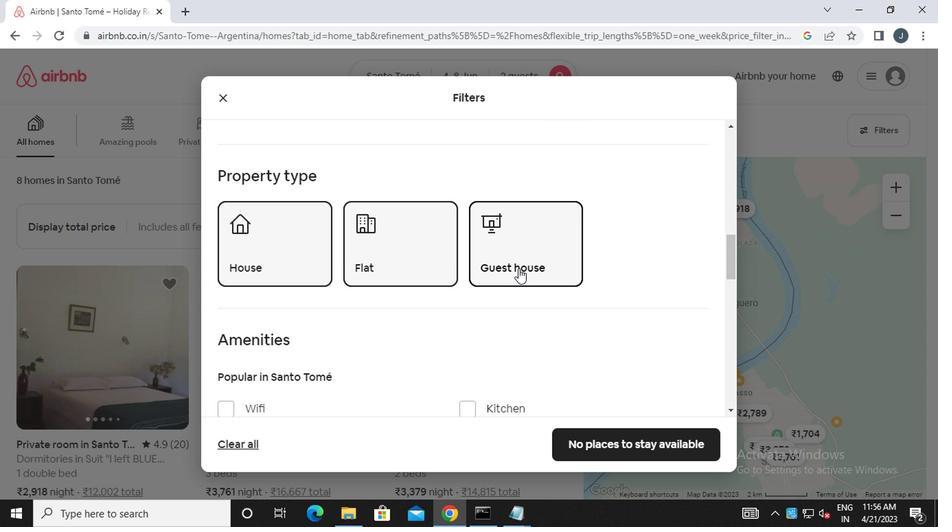 
Action: Mouse scrolled (517, 269) with delta (0, 0)
Screenshot: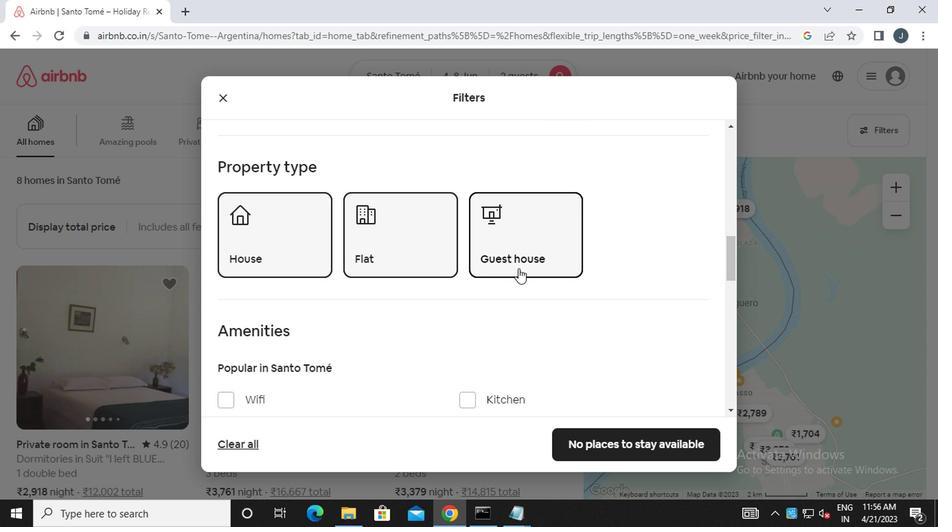 
Action: Mouse scrolled (517, 269) with delta (0, 0)
Screenshot: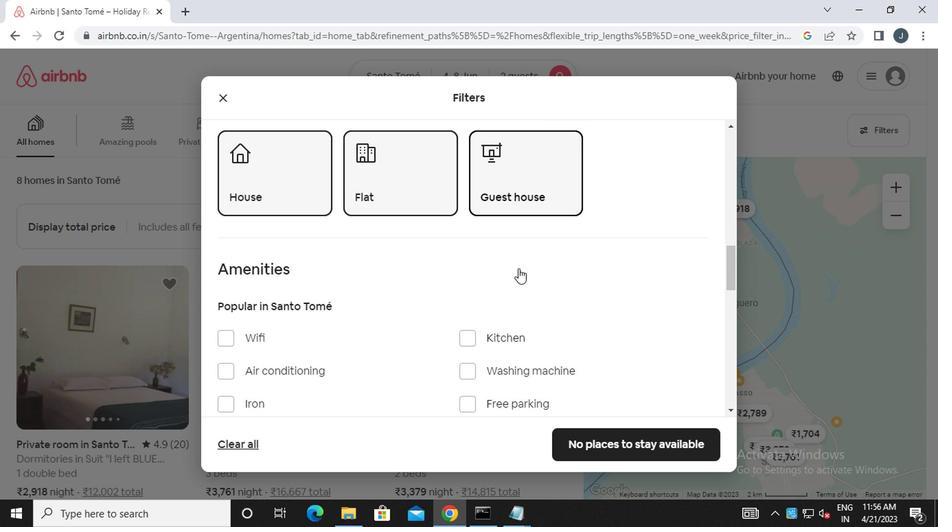 
Action: Mouse moved to (517, 271)
Screenshot: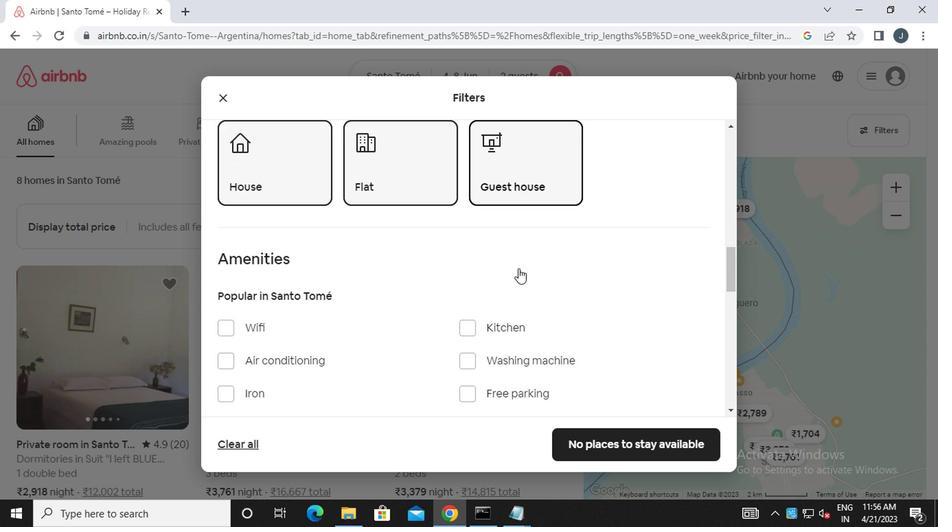 
Action: Mouse scrolled (517, 270) with delta (0, 0)
Screenshot: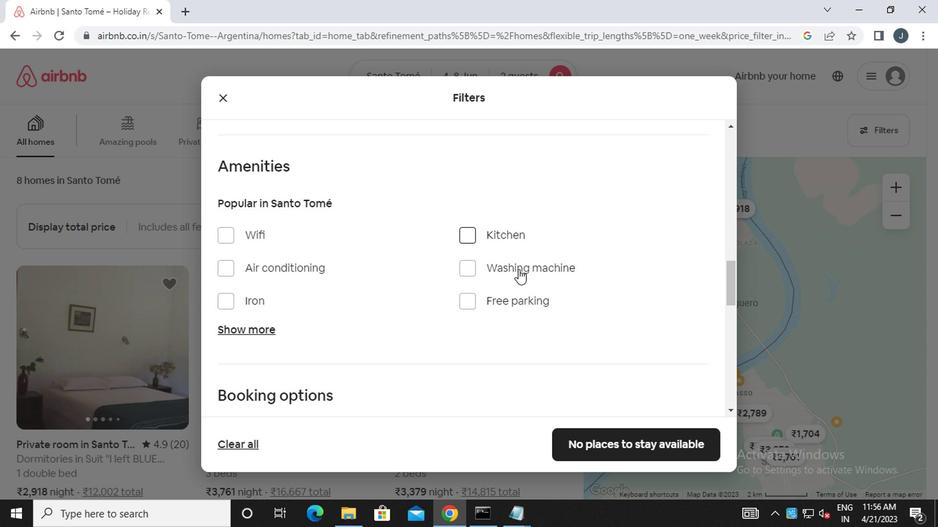 
Action: Mouse moved to (510, 274)
Screenshot: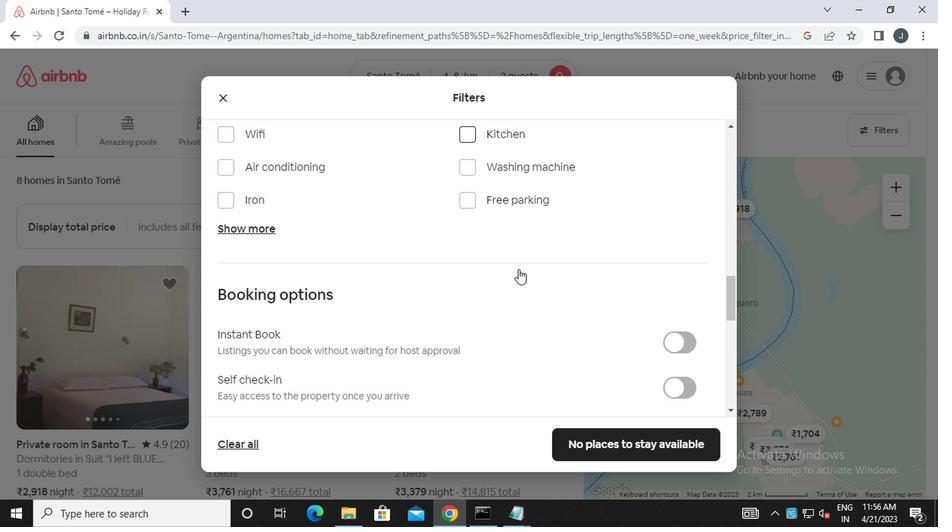
Action: Mouse scrolled (510, 273) with delta (0, 0)
Screenshot: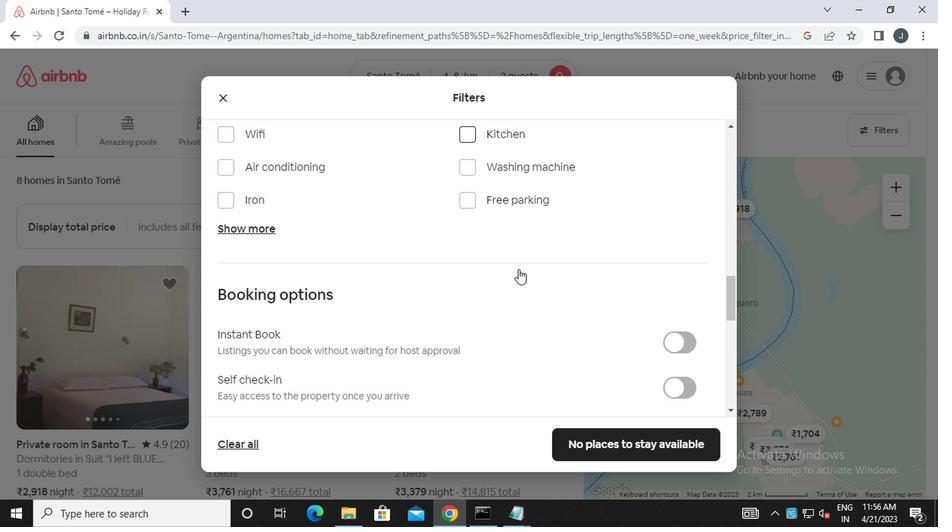 
Action: Mouse moved to (510, 274)
Screenshot: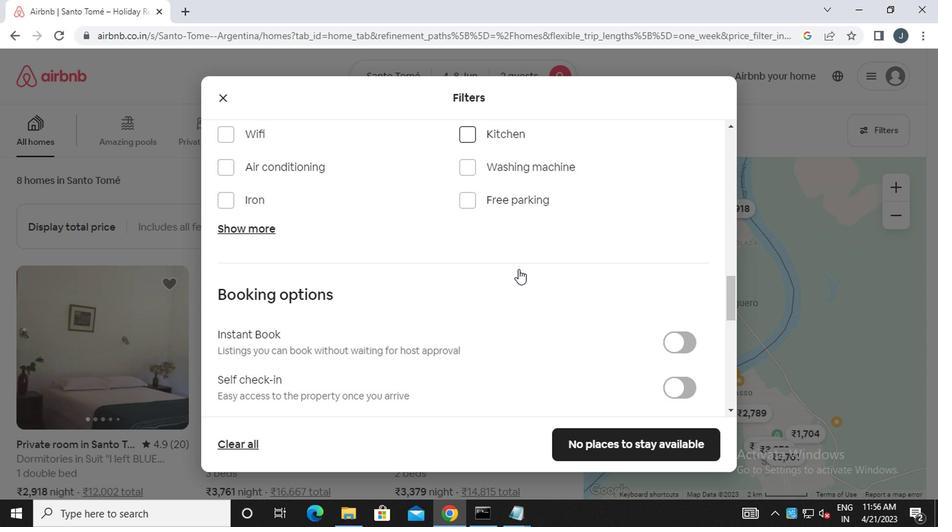
Action: Mouse scrolled (510, 275) with delta (0, 0)
Screenshot: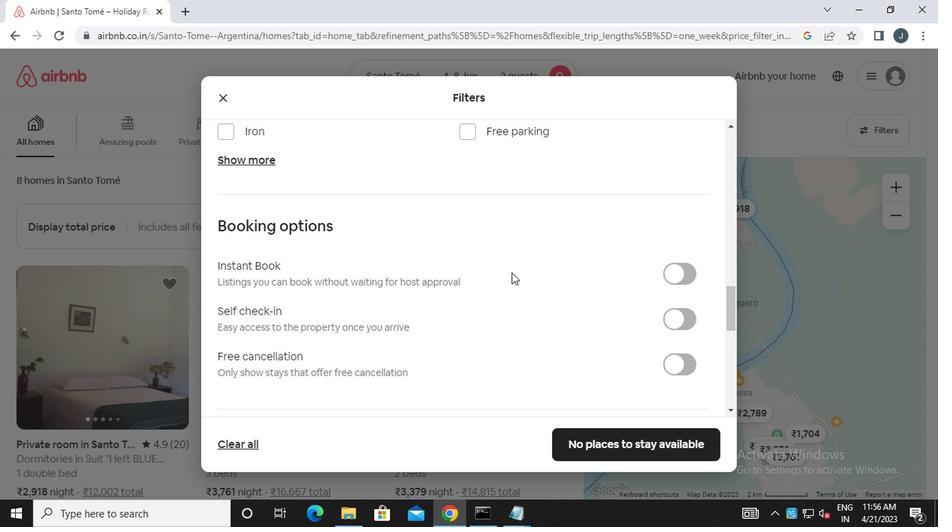 
Action: Mouse moved to (243, 231)
Screenshot: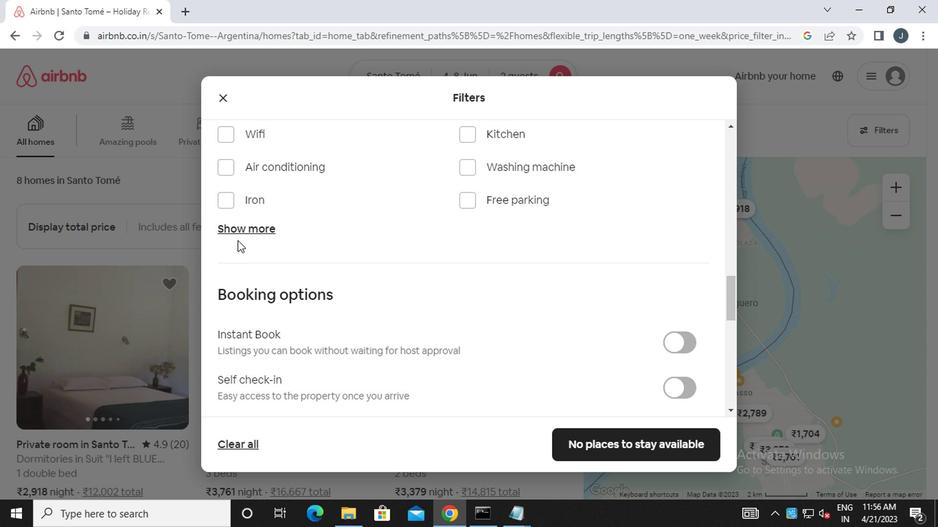 
Action: Mouse pressed left at (243, 231)
Screenshot: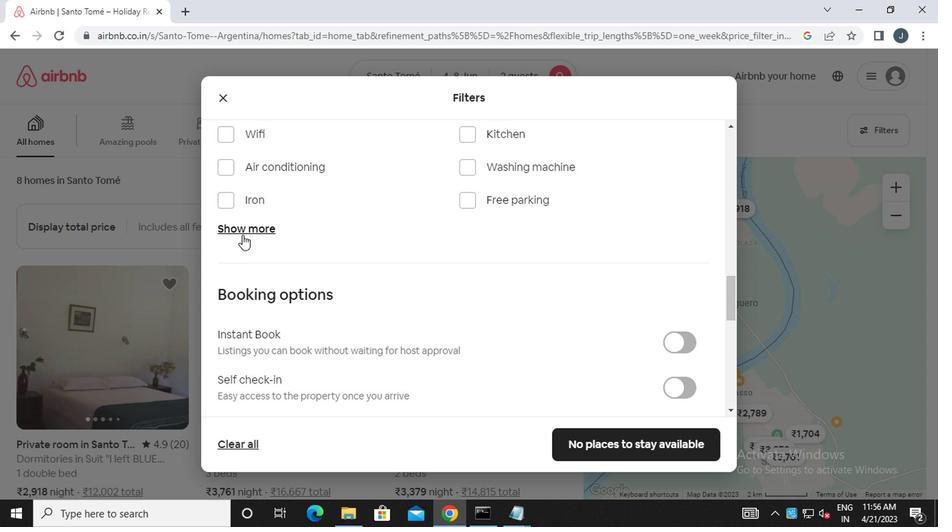 
Action: Mouse moved to (480, 282)
Screenshot: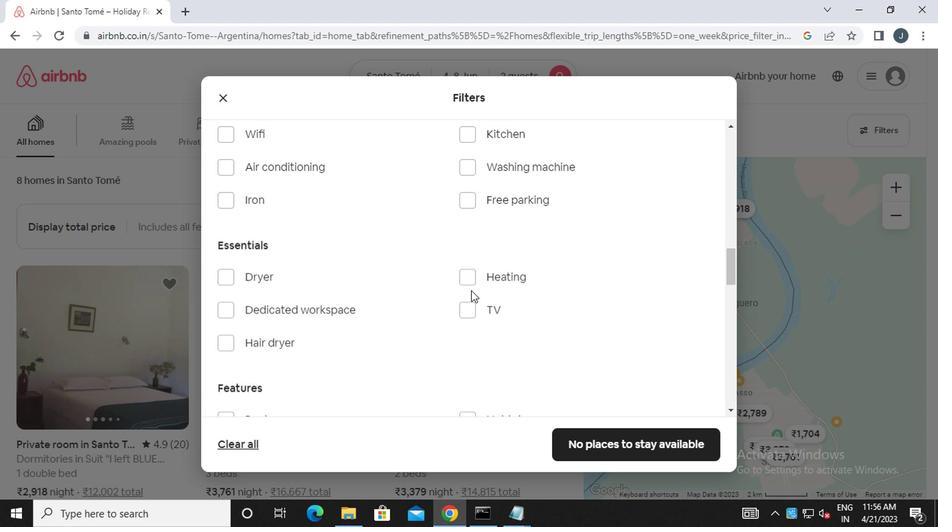 
Action: Mouse pressed left at (480, 282)
Screenshot: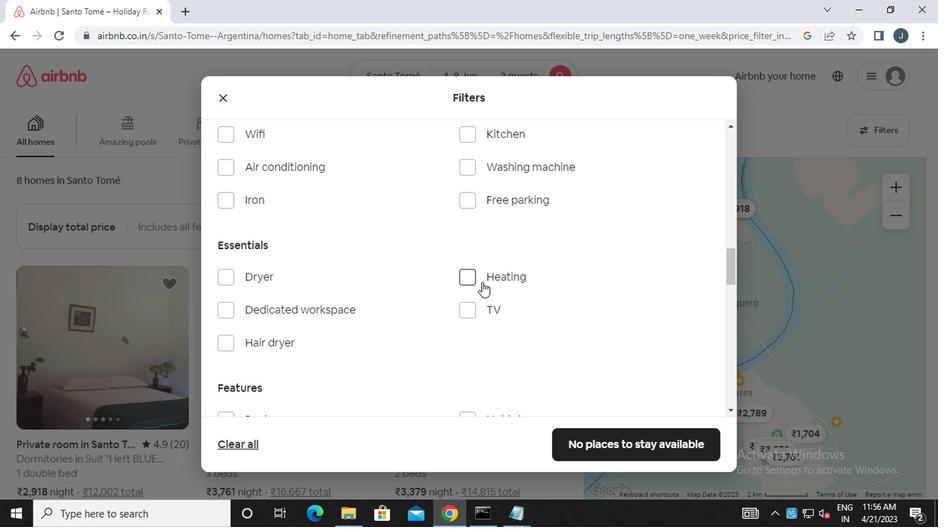 
Action: Mouse moved to (480, 284)
Screenshot: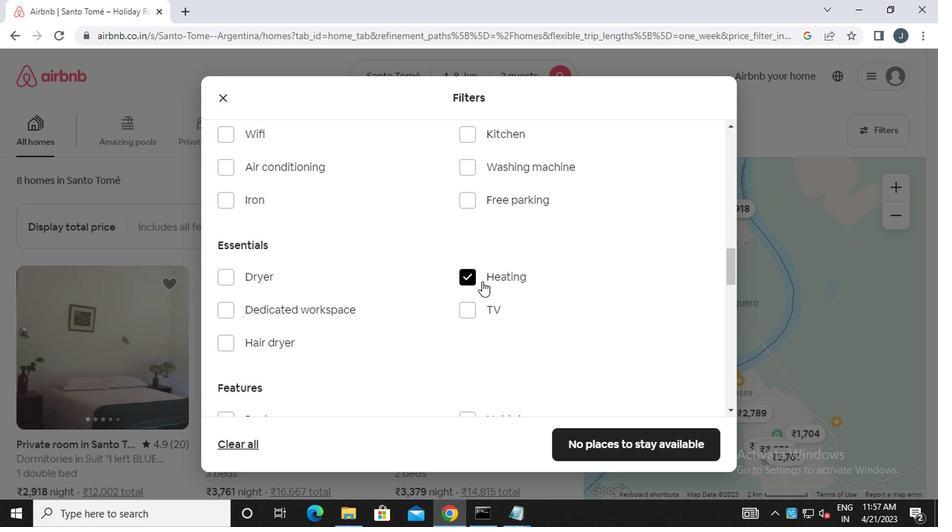 
Action: Mouse scrolled (480, 283) with delta (0, 0)
Screenshot: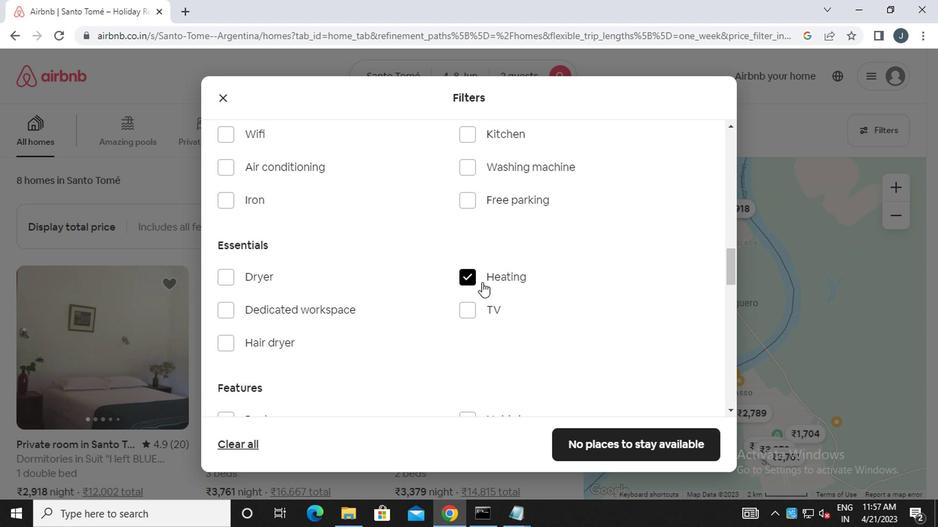 
Action: Mouse scrolled (480, 283) with delta (0, 0)
Screenshot: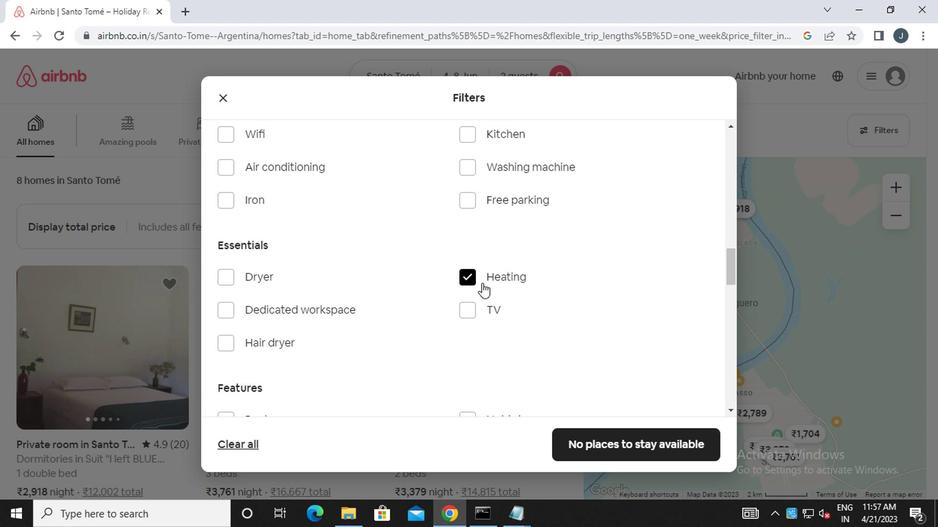 
Action: Mouse scrolled (480, 283) with delta (0, 0)
Screenshot: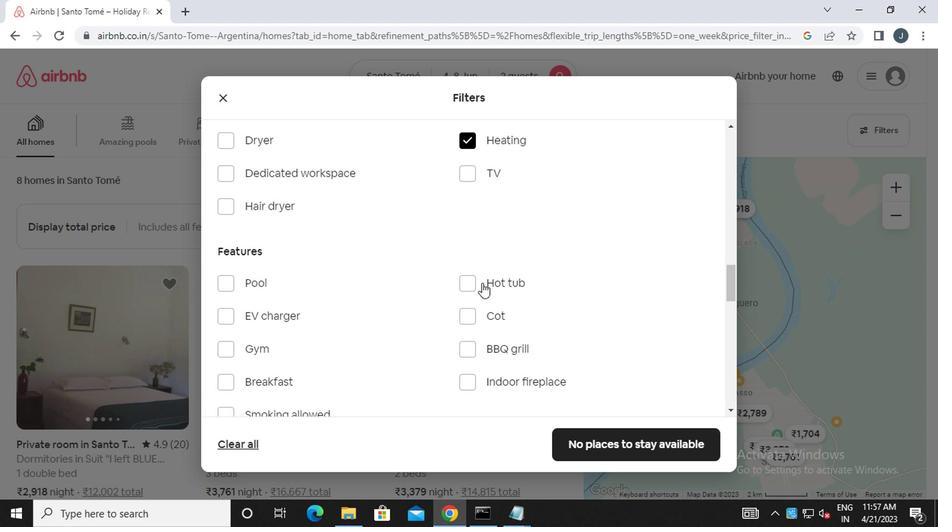 
Action: Mouse scrolled (480, 283) with delta (0, 0)
Screenshot: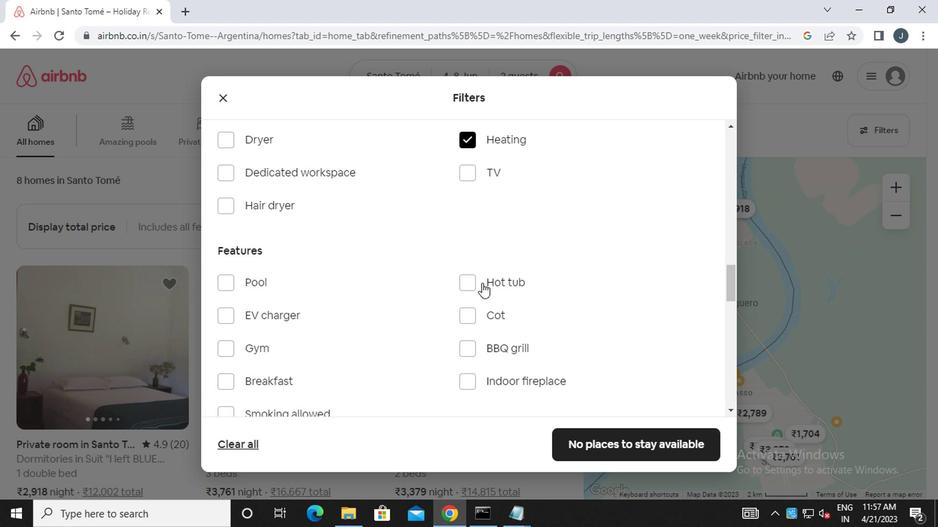 
Action: Mouse moved to (529, 286)
Screenshot: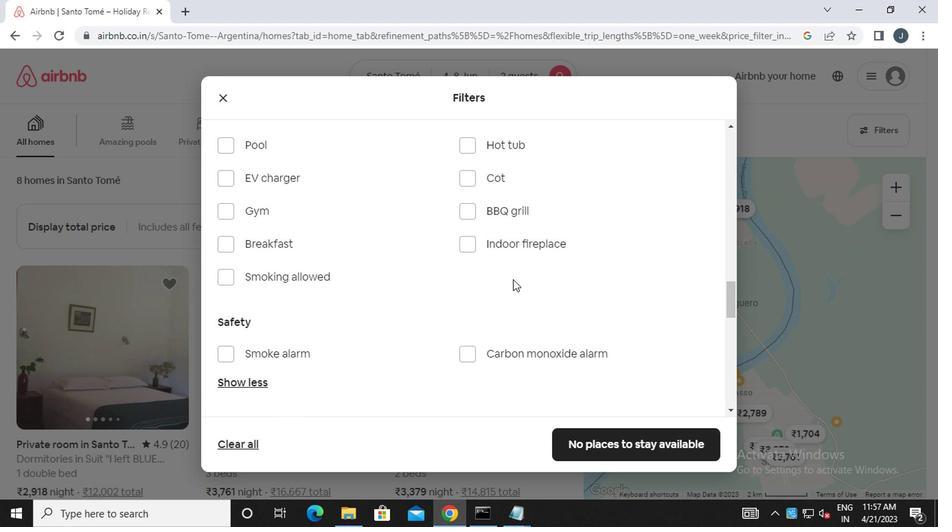 
Action: Mouse scrolled (529, 286) with delta (0, 0)
Screenshot: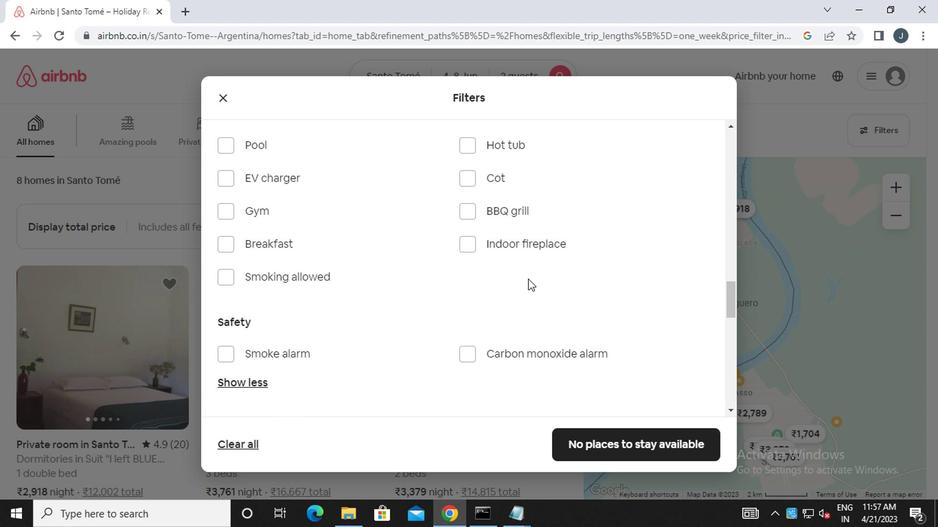 
Action: Mouse scrolled (529, 286) with delta (0, 0)
Screenshot: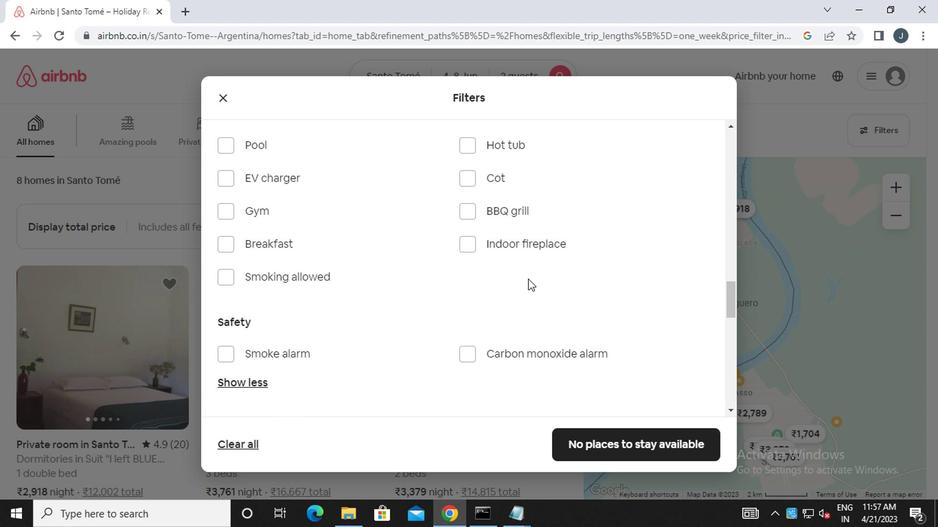 
Action: Mouse scrolled (529, 286) with delta (0, 0)
Screenshot: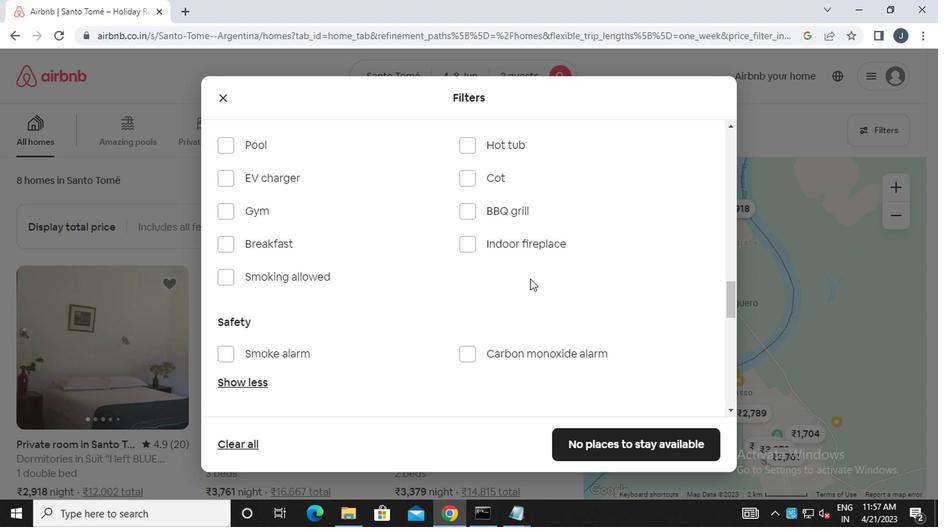 
Action: Mouse moved to (529, 286)
Screenshot: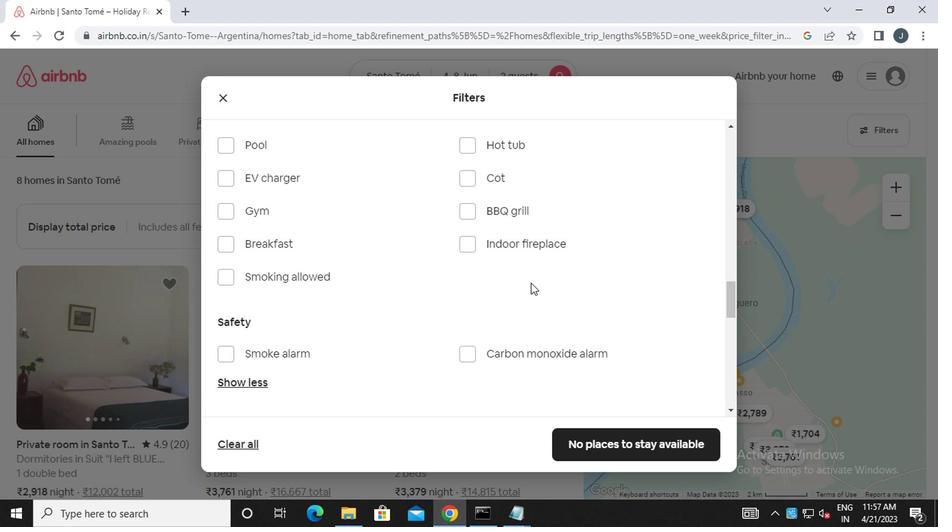 
Action: Mouse scrolled (529, 286) with delta (0, 0)
Screenshot: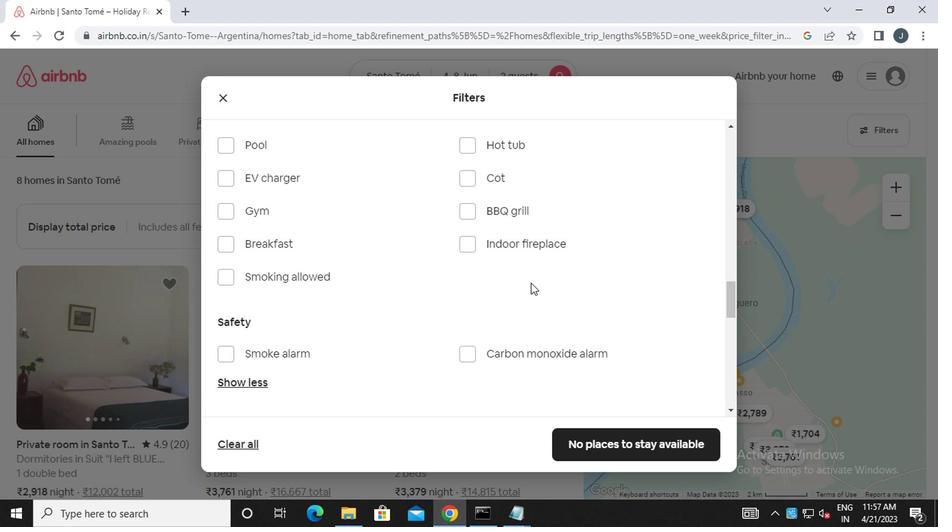 
Action: Mouse moved to (670, 269)
Screenshot: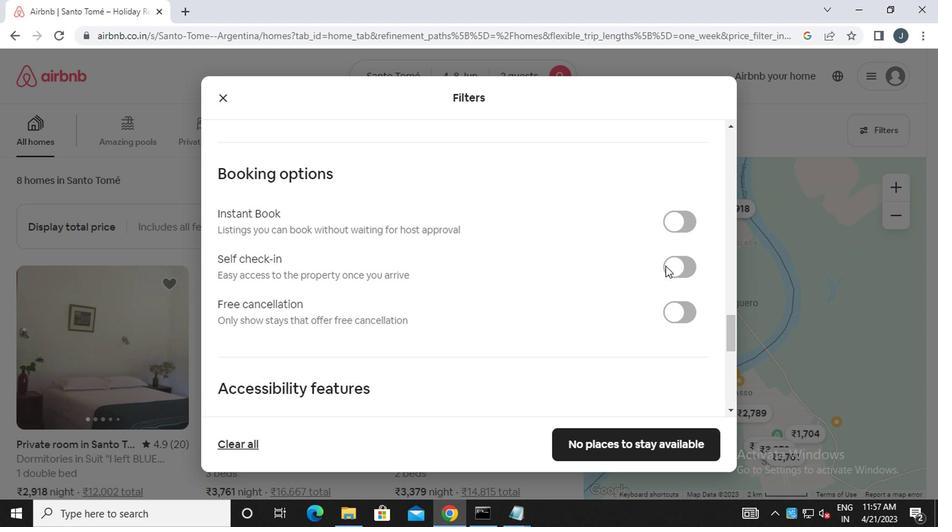 
Action: Mouse pressed left at (670, 269)
Screenshot: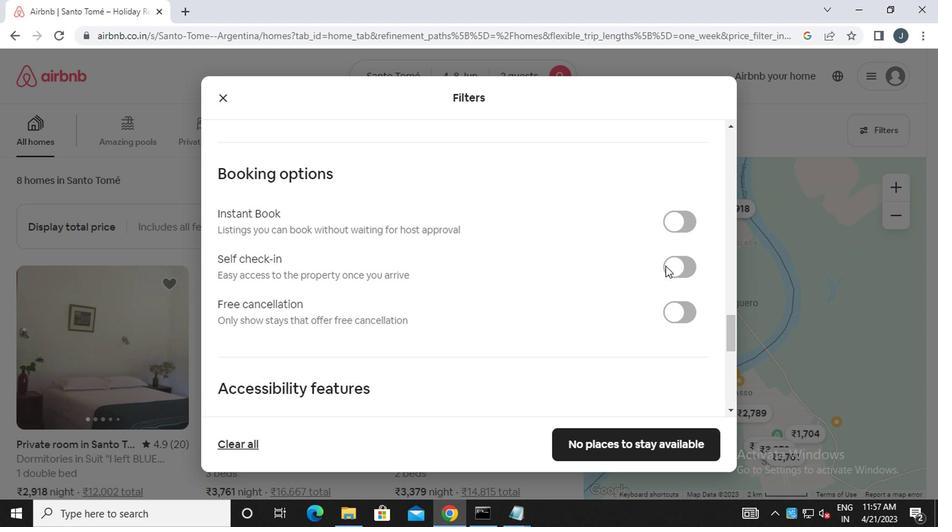 
Action: Mouse moved to (485, 291)
Screenshot: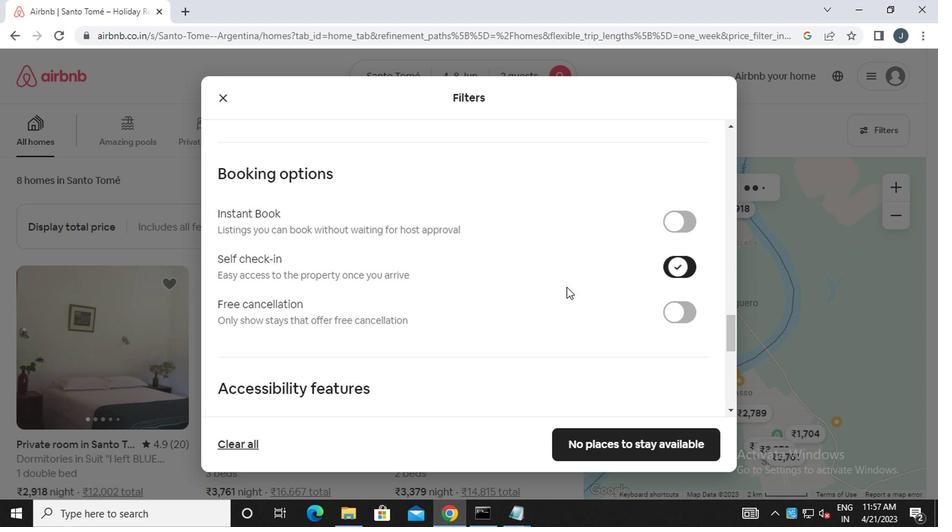 
Action: Mouse scrolled (485, 291) with delta (0, 0)
Screenshot: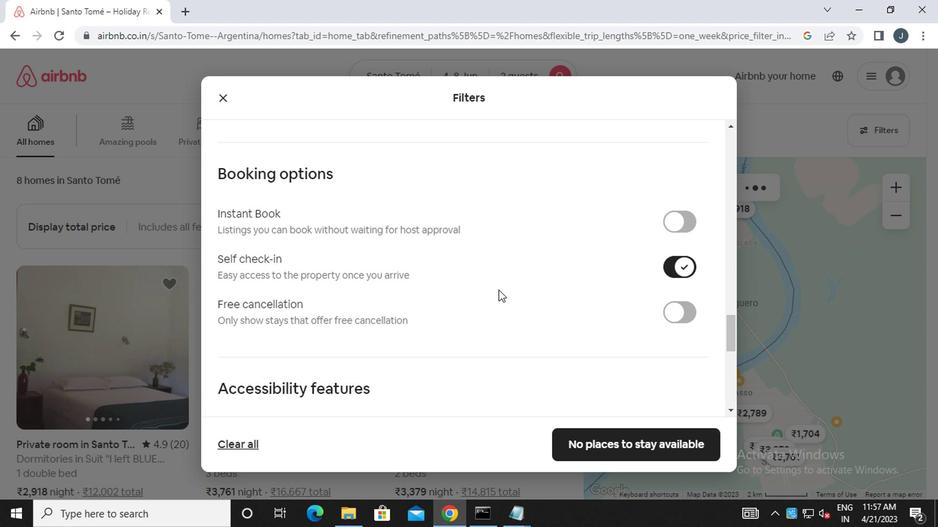 
Action: Mouse scrolled (485, 291) with delta (0, 0)
Screenshot: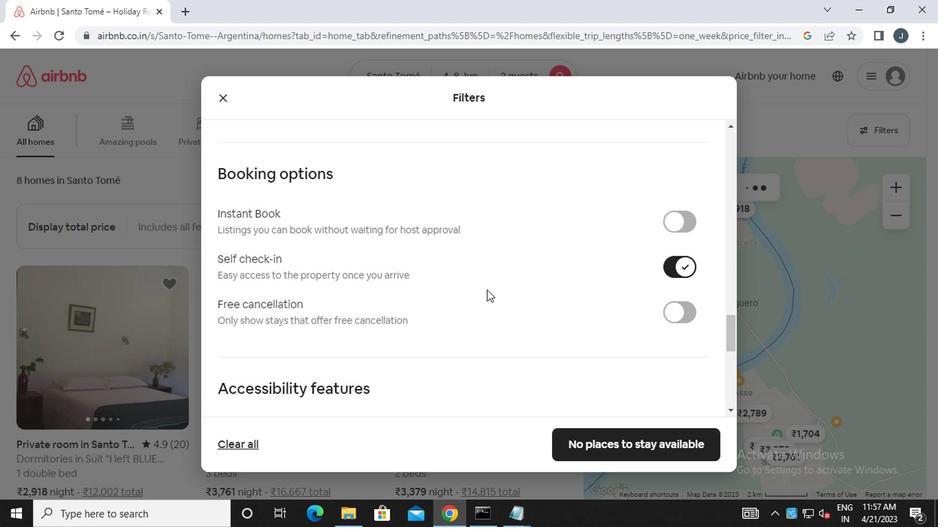 
Action: Mouse moved to (484, 291)
Screenshot: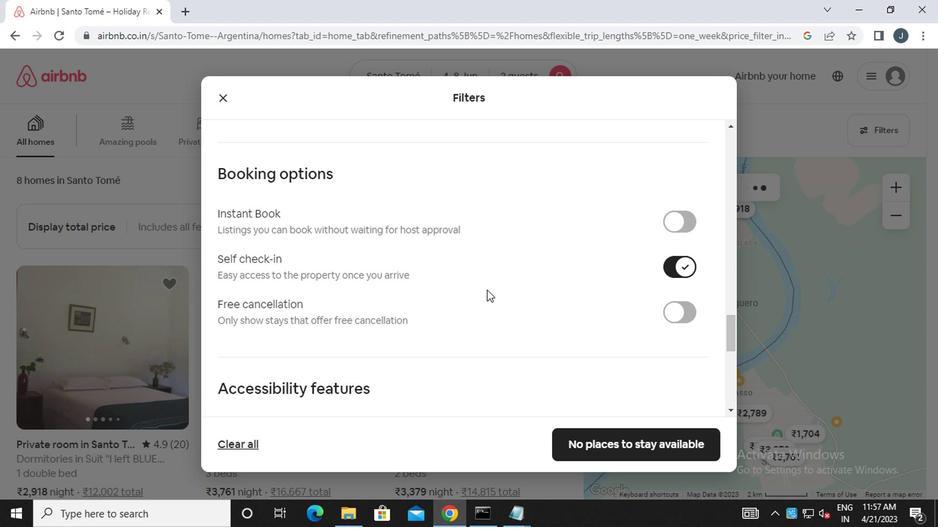 
Action: Mouse scrolled (484, 291) with delta (0, 0)
Screenshot: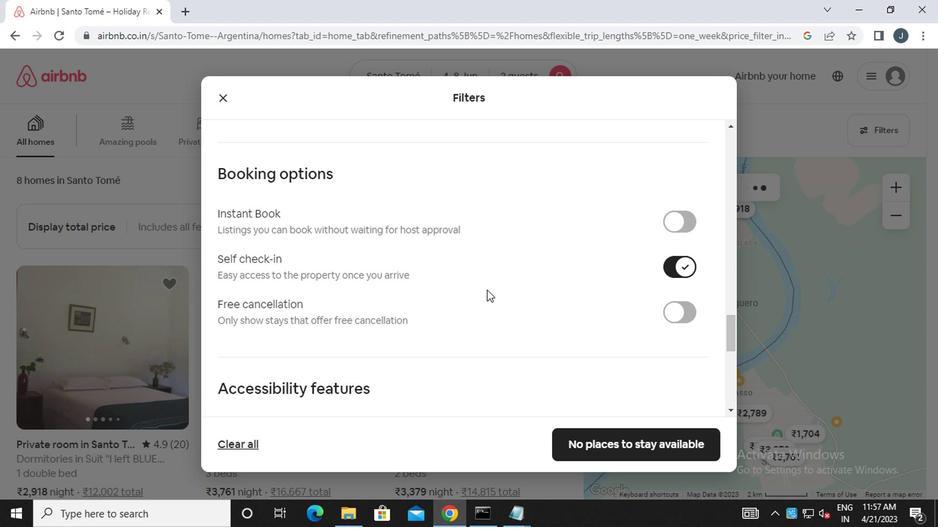 
Action: Mouse moved to (483, 291)
Screenshot: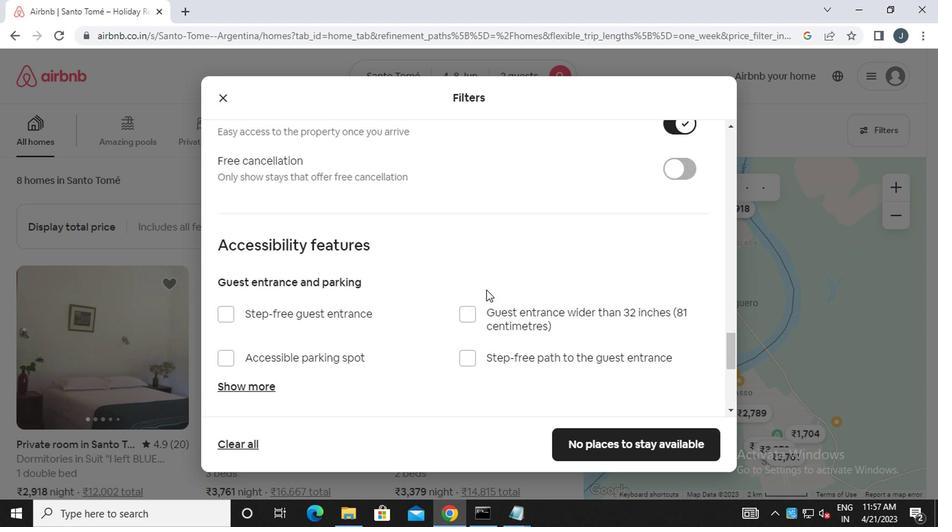 
Action: Mouse scrolled (483, 291) with delta (0, 0)
Screenshot: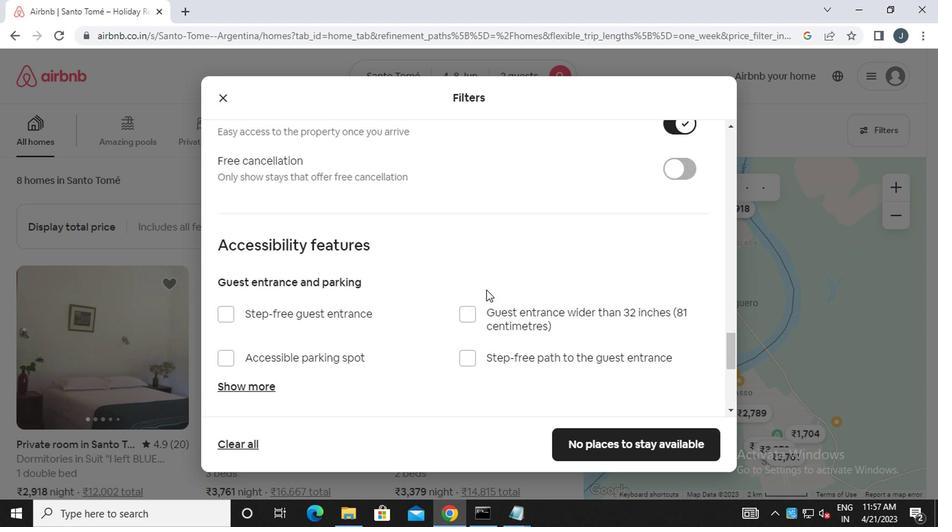 
Action: Mouse scrolled (483, 291) with delta (0, 0)
Screenshot: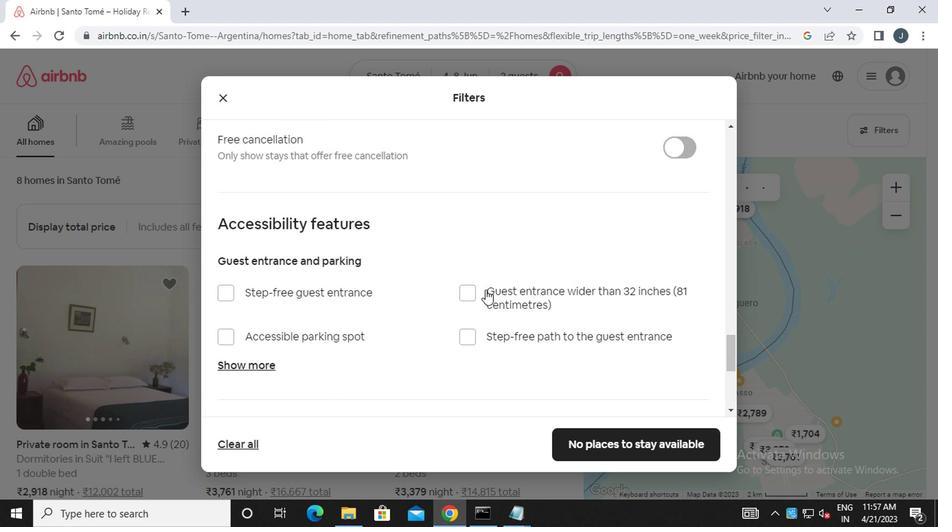 
Action: Mouse scrolled (483, 291) with delta (0, 0)
Screenshot: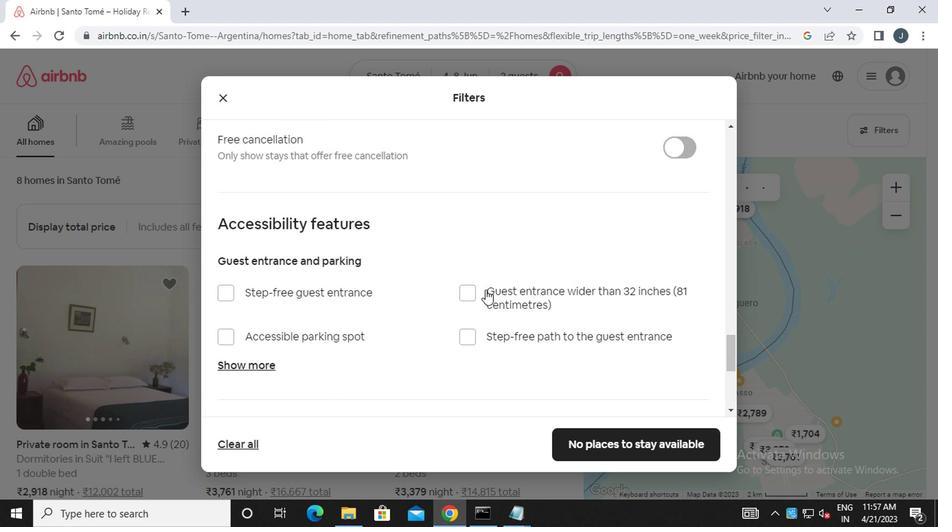 
Action: Mouse scrolled (483, 291) with delta (0, 0)
Screenshot: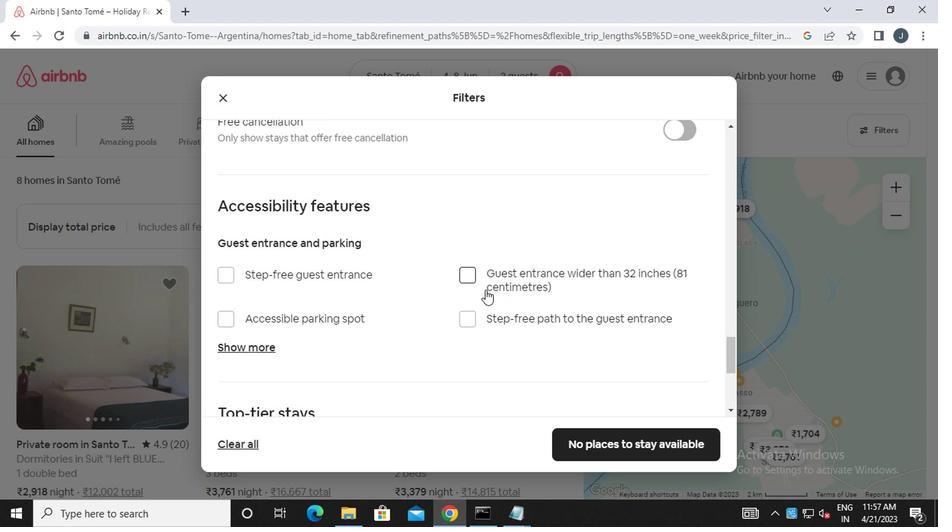 
Action: Mouse moved to (483, 289)
Screenshot: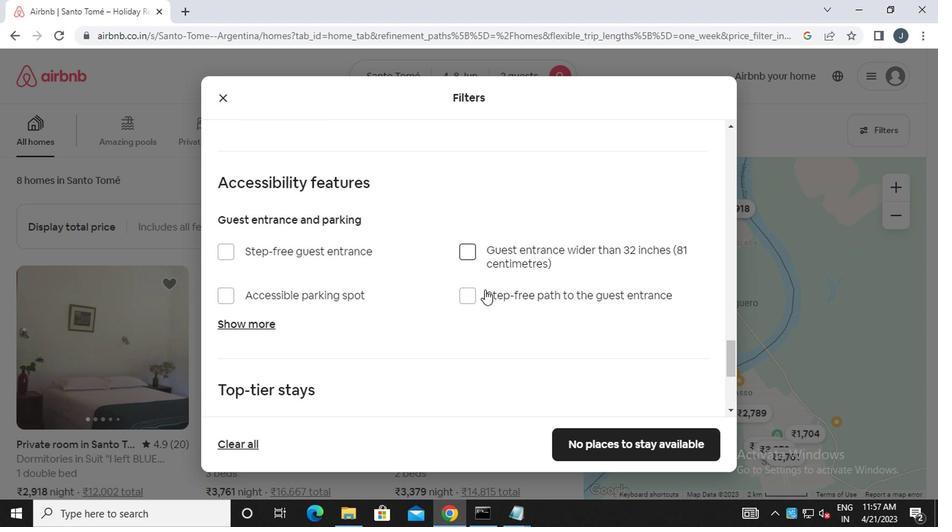 
Action: Mouse scrolled (483, 288) with delta (0, 0)
Screenshot: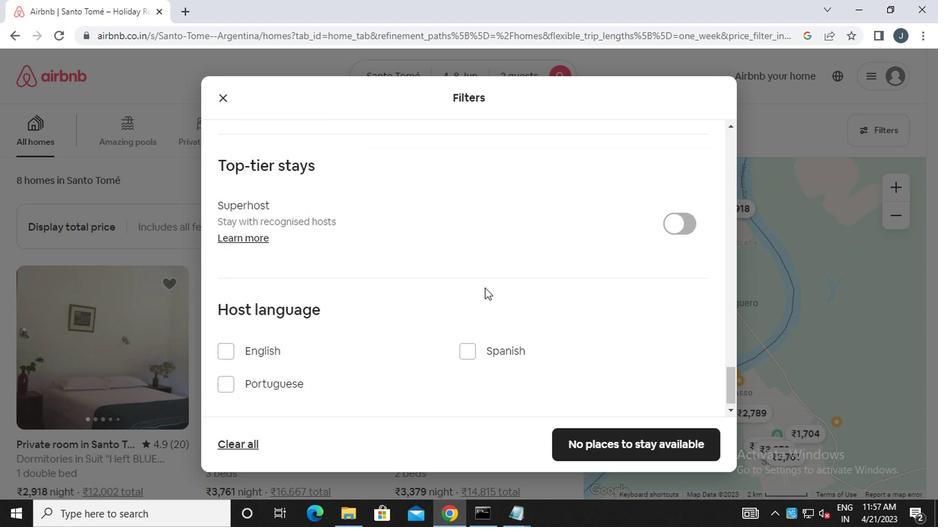 
Action: Mouse scrolled (483, 288) with delta (0, 0)
Screenshot: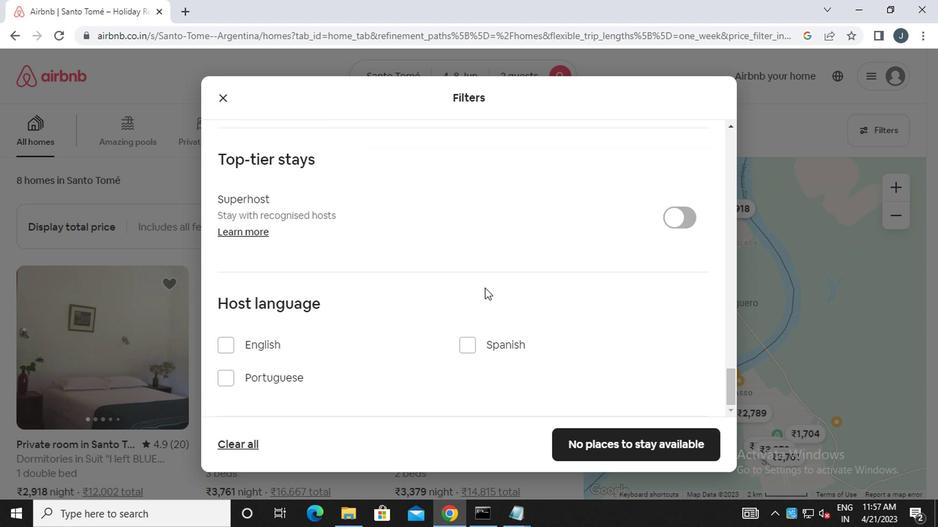 
Action: Mouse moved to (479, 288)
Screenshot: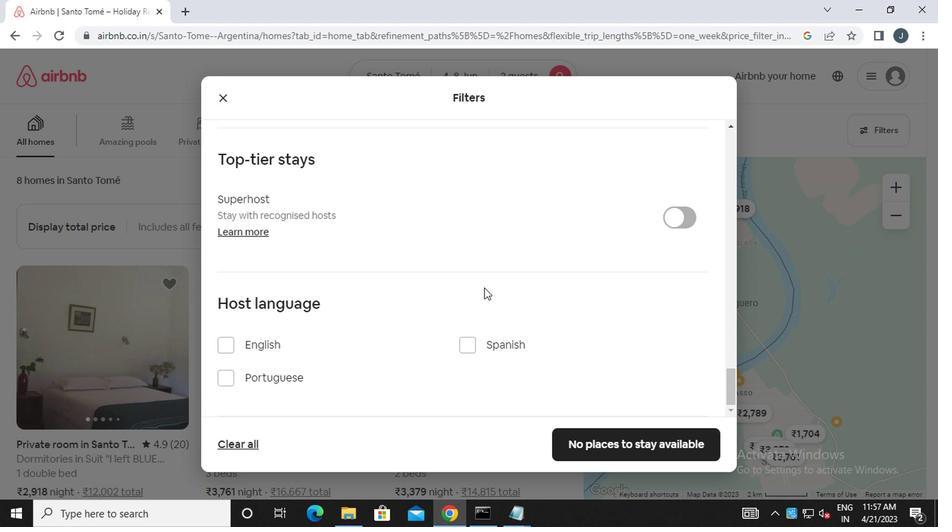 
Action: Mouse scrolled (479, 288) with delta (0, 0)
Screenshot: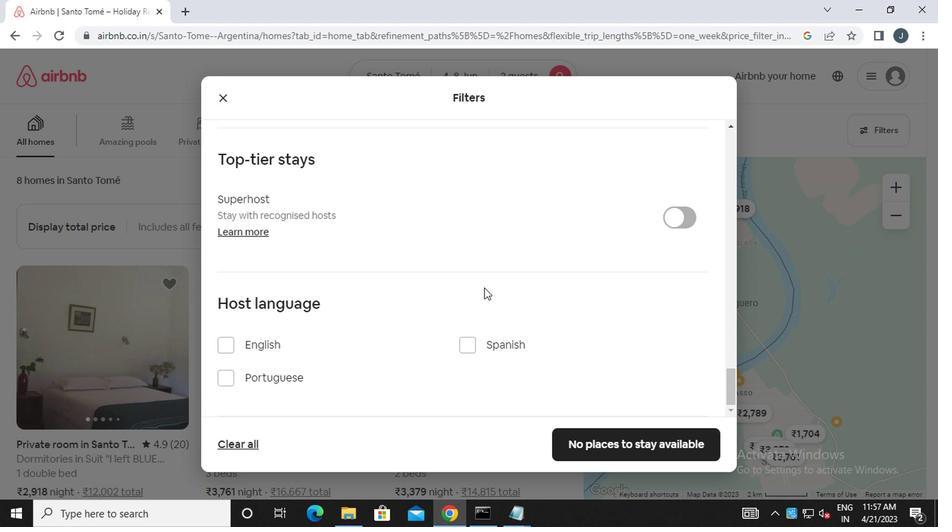 
Action: Mouse moved to (479, 288)
Screenshot: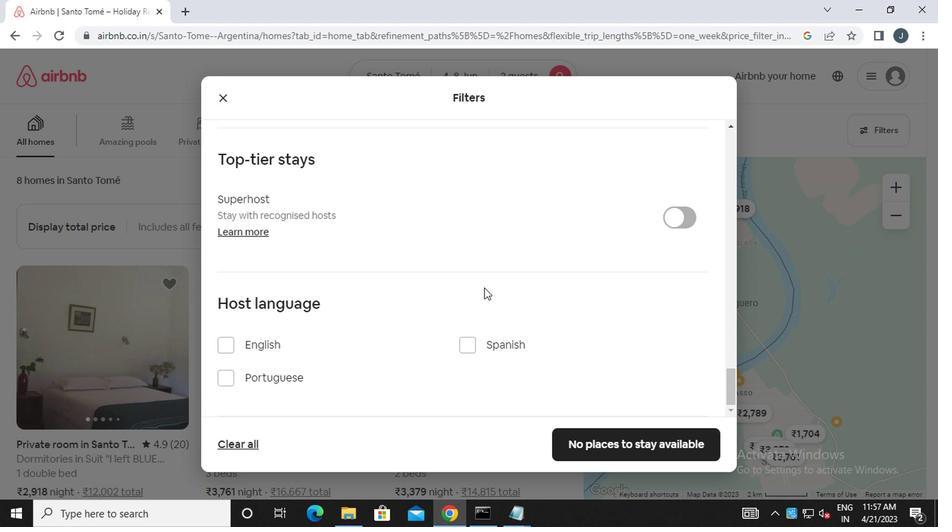 
Action: Mouse scrolled (479, 288) with delta (0, 0)
Screenshot: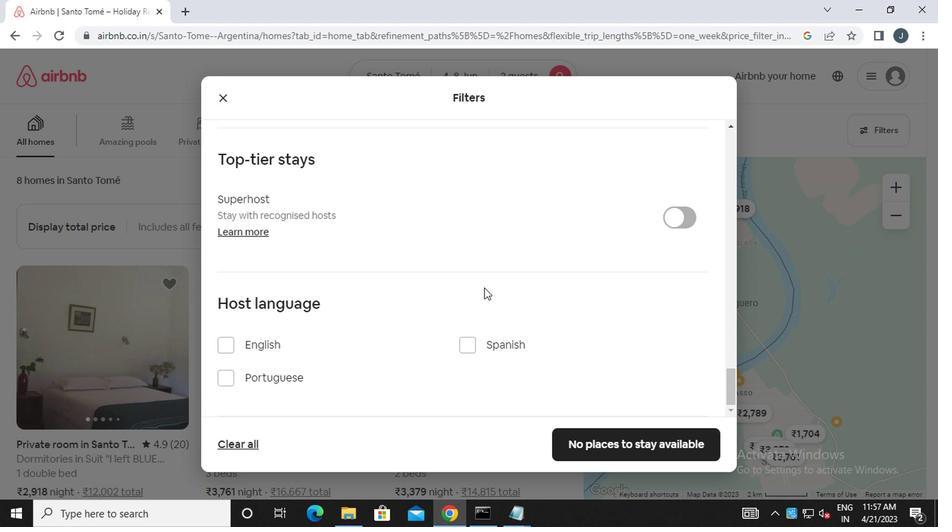 
Action: Mouse moved to (478, 288)
Screenshot: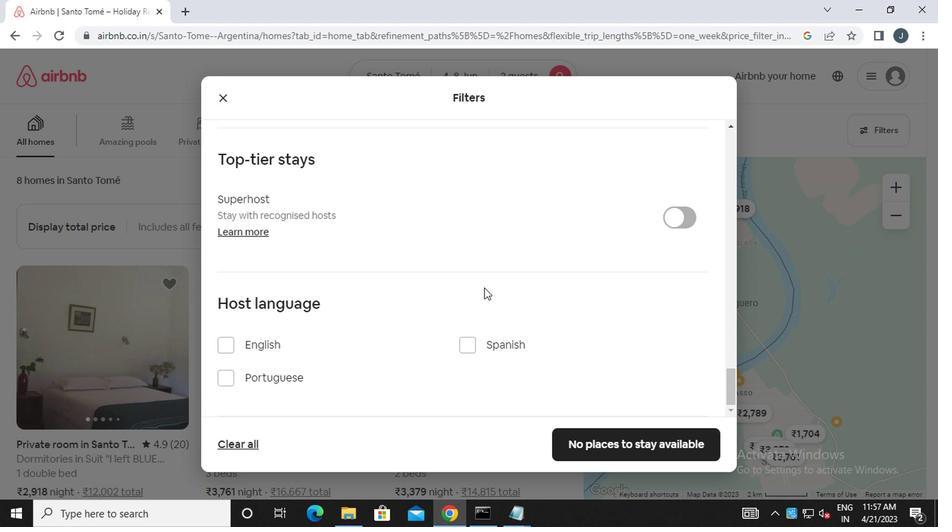 
Action: Mouse scrolled (478, 288) with delta (0, 0)
Screenshot: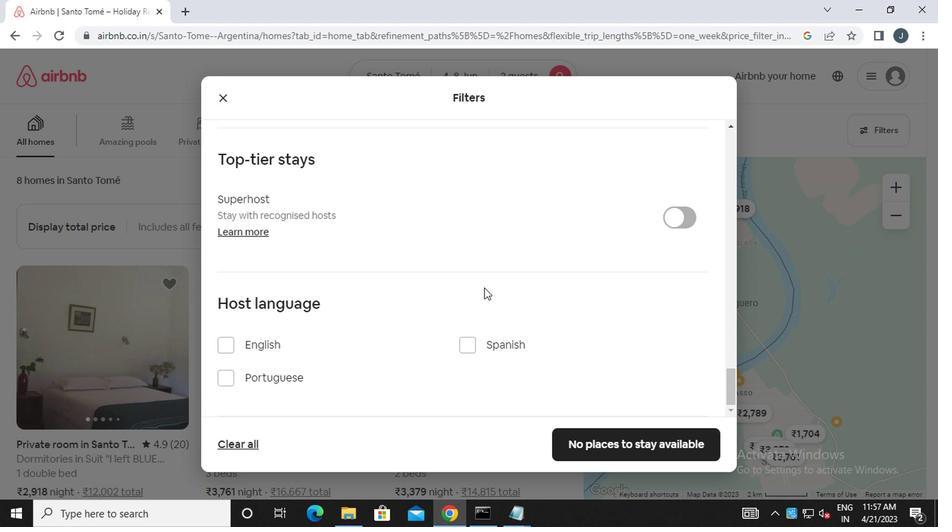 
Action: Mouse moved to (477, 288)
Screenshot: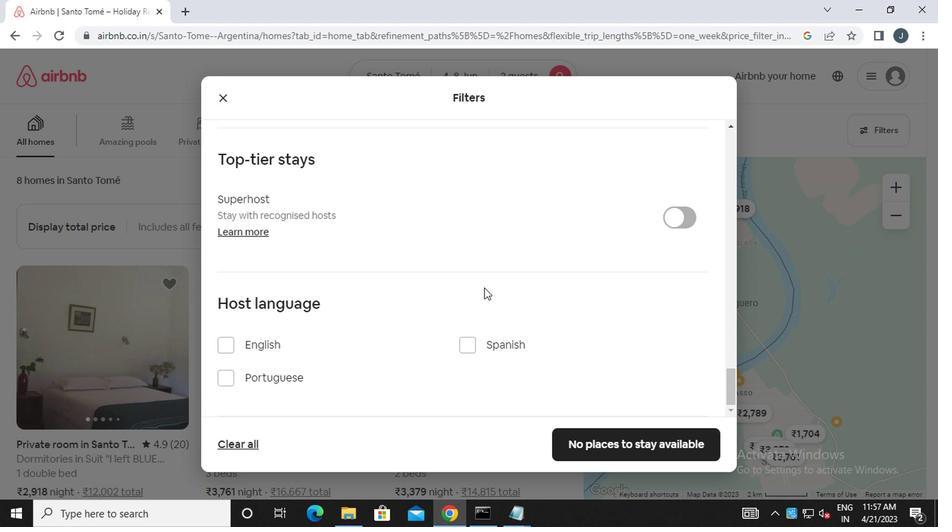 
Action: Mouse scrolled (477, 288) with delta (0, 0)
Screenshot: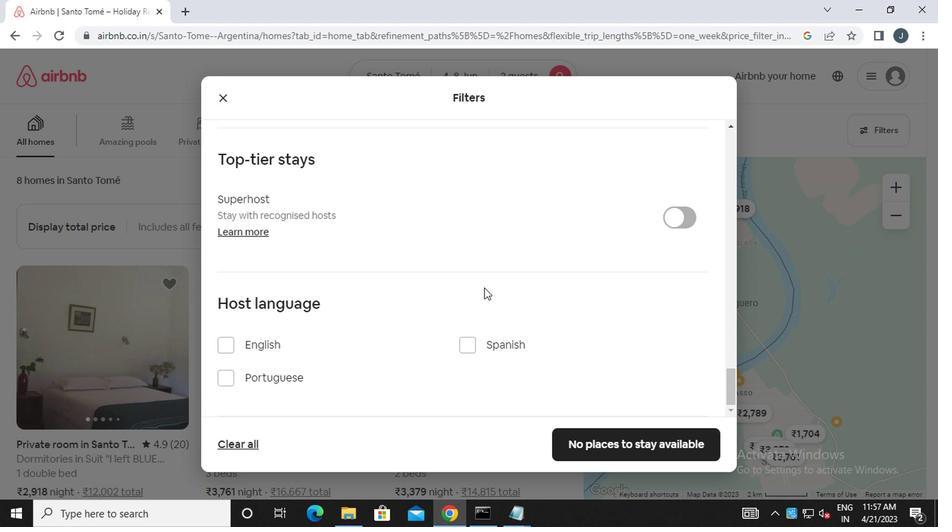 
Action: Mouse moved to (467, 288)
Screenshot: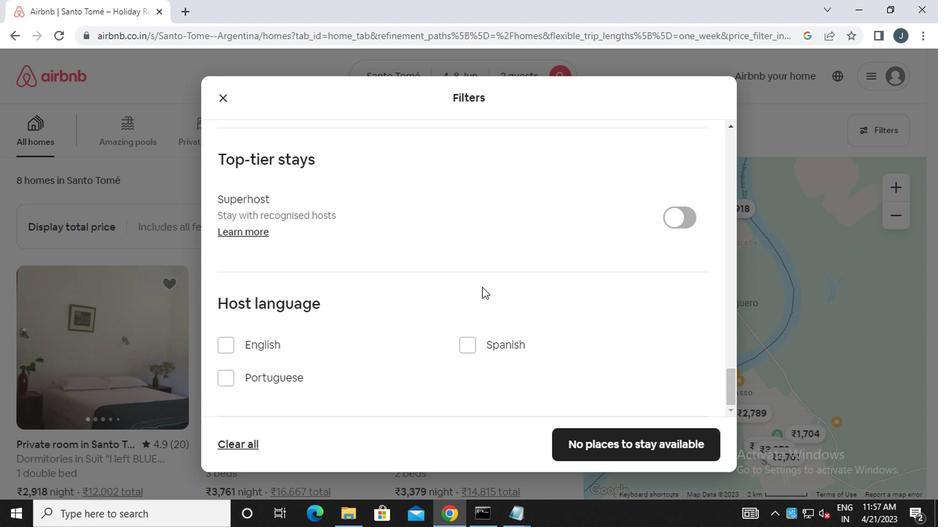 
Action: Mouse scrolled (467, 288) with delta (0, 0)
Screenshot: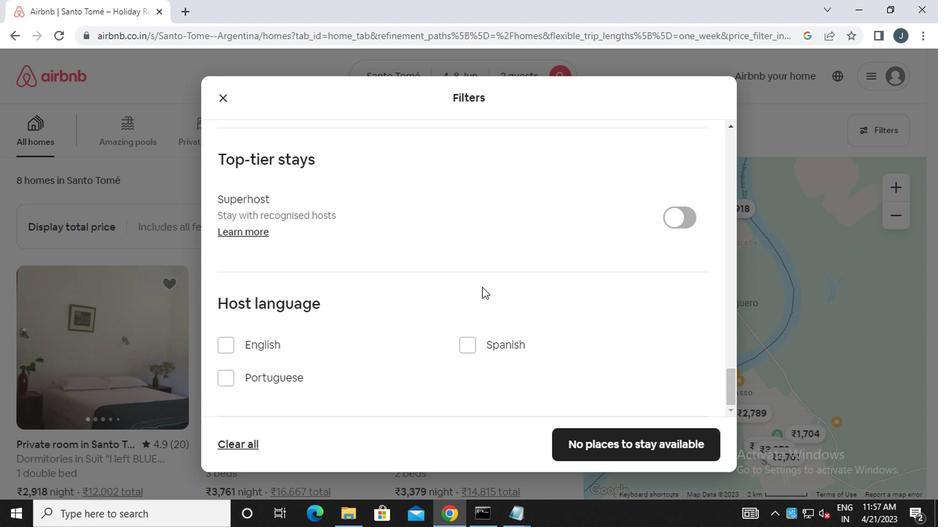 
Action: Mouse moved to (261, 346)
Screenshot: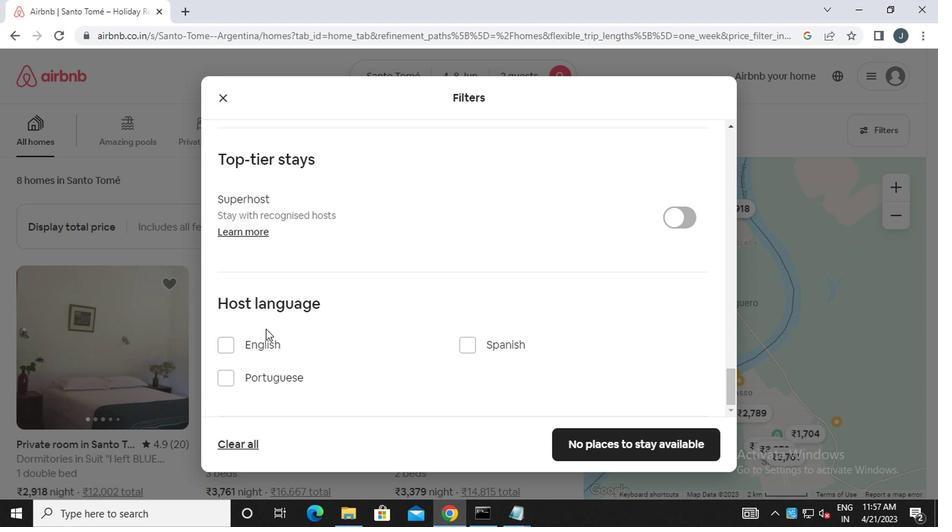 
Action: Mouse pressed left at (261, 346)
Screenshot: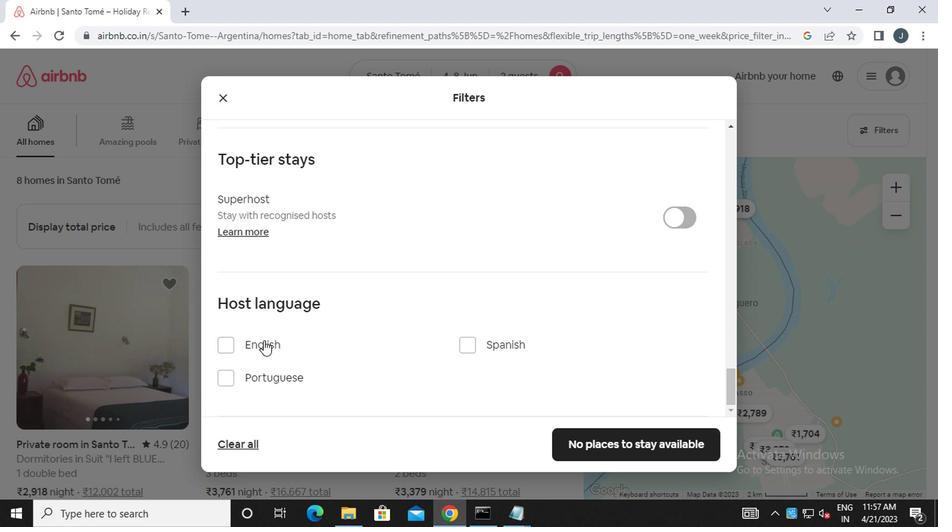 
Action: Mouse moved to (563, 450)
Screenshot: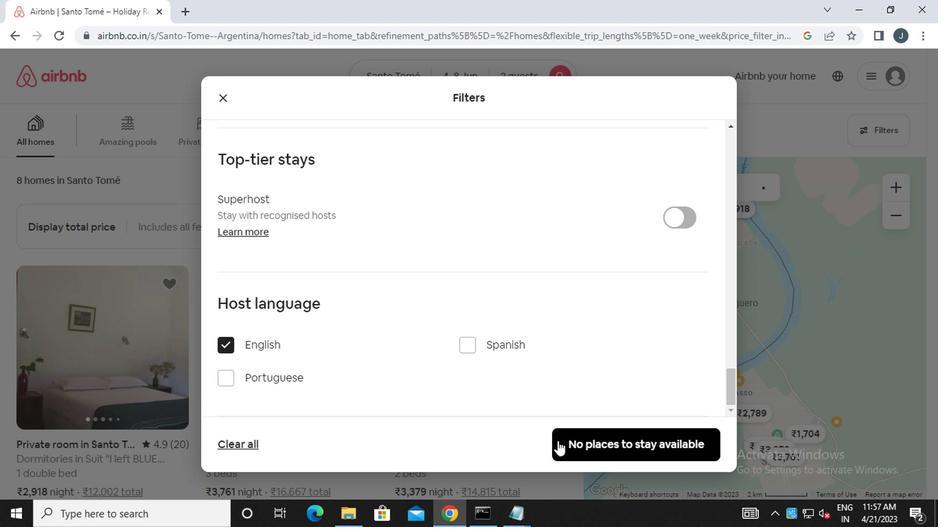 
Action: Mouse pressed left at (563, 450)
Screenshot: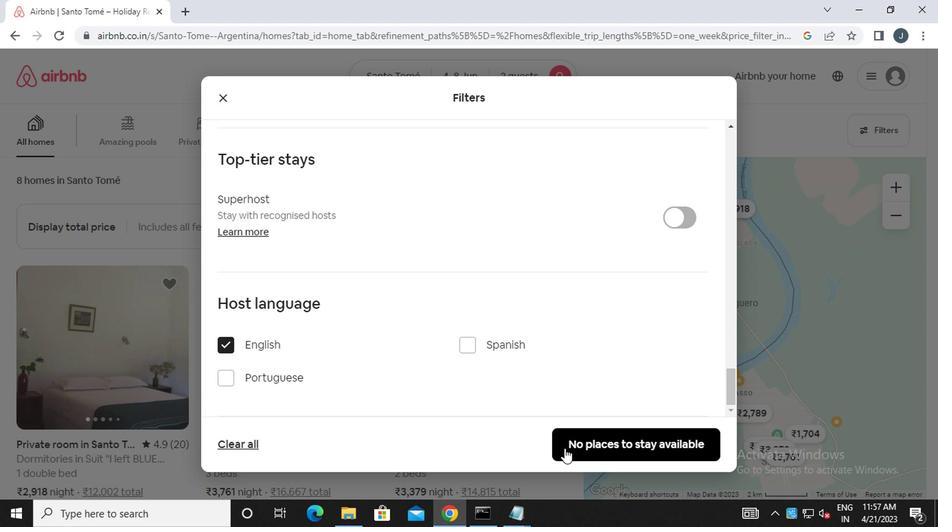 
Action: Mouse moved to (548, 430)
Screenshot: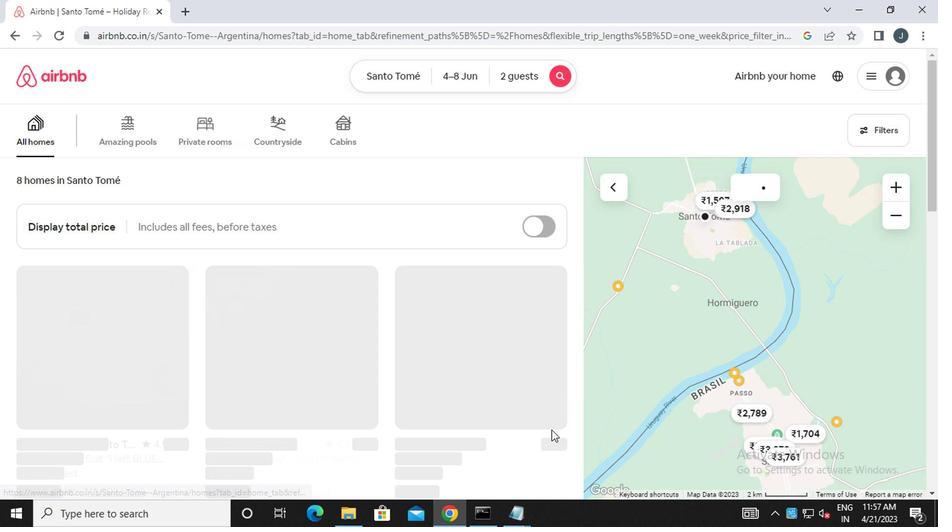 
